 Task: Add a signature Jovani Ramirez containing Have a great National Science Day, Jovani Ramirez to email address softage.5@softage.net and add a folder Testing
Action: Mouse moved to (261, 31)
Screenshot: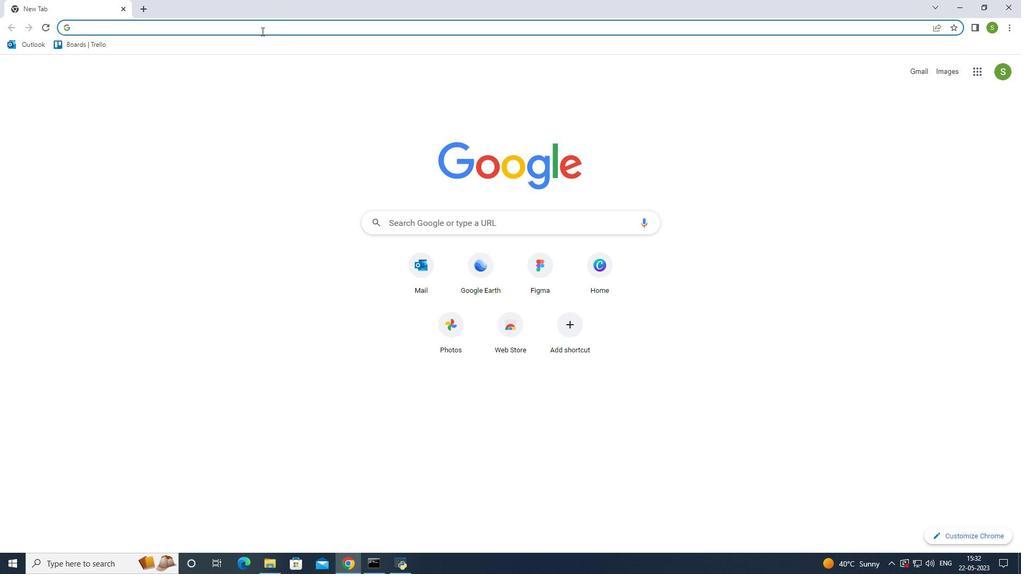 
Action: Mouse pressed left at (261, 31)
Screenshot: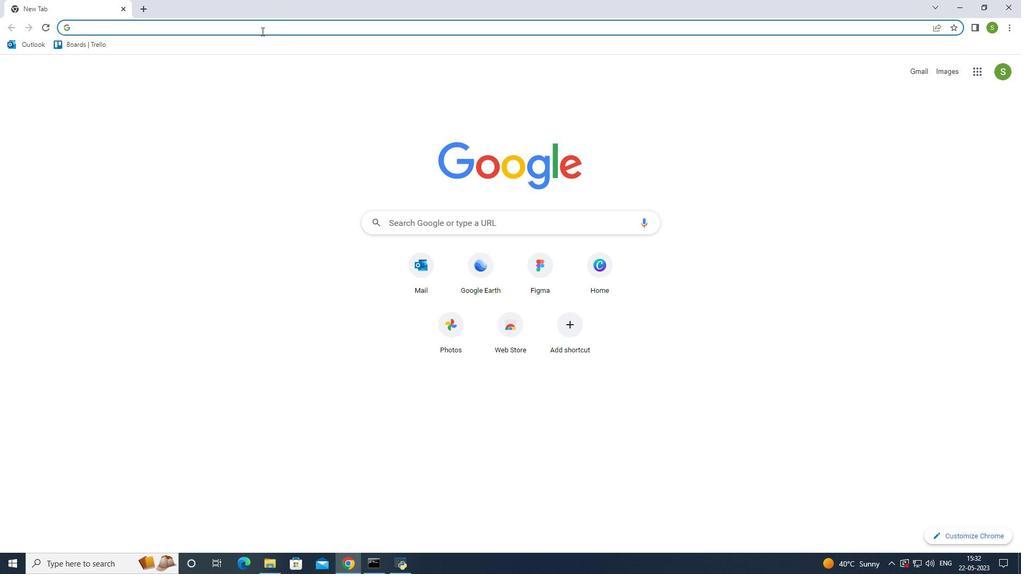 
Action: Key pressed outlook<Key.enter>
Screenshot: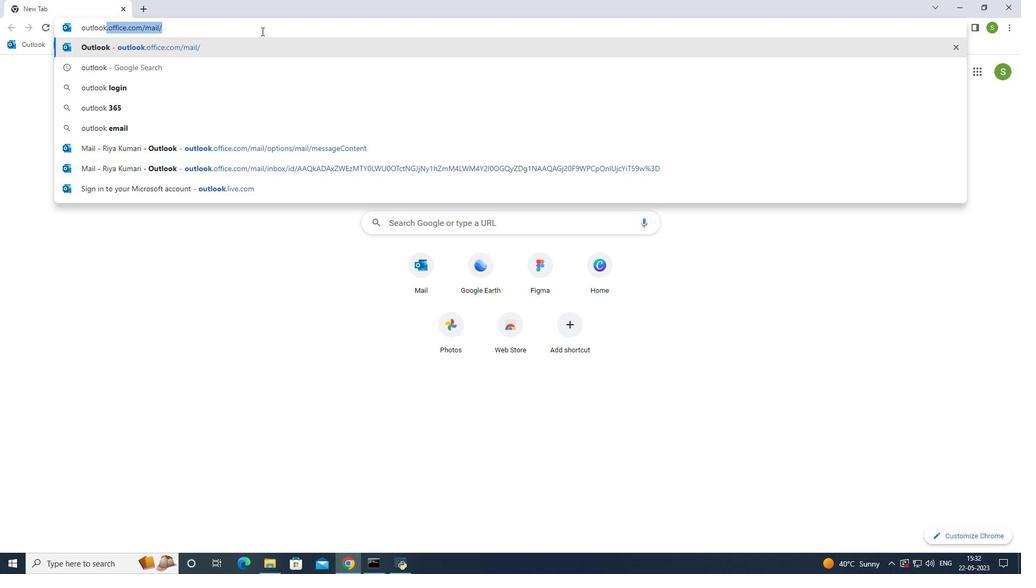 
Action: Mouse moved to (81, 93)
Screenshot: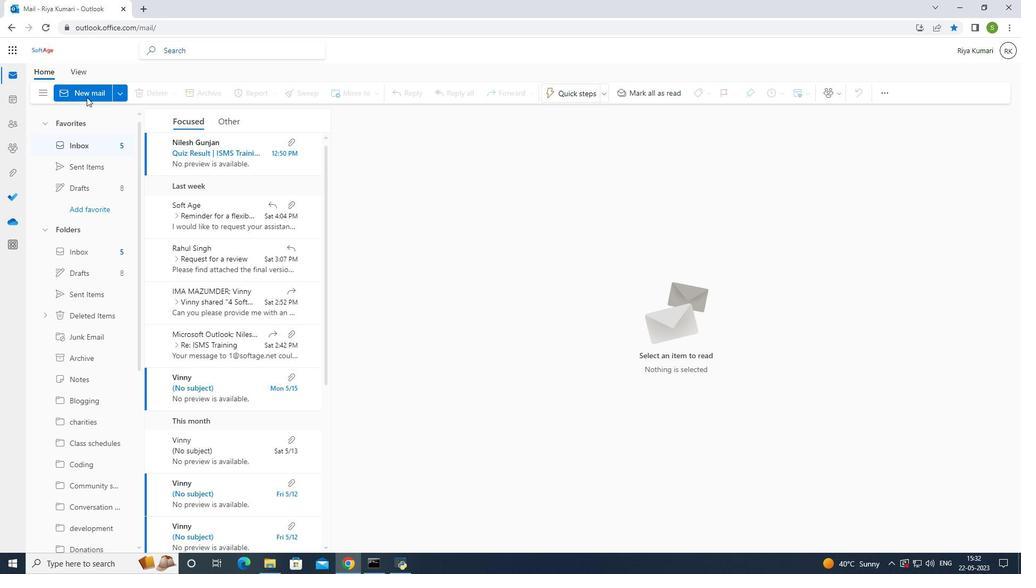 
Action: Mouse pressed left at (81, 93)
Screenshot: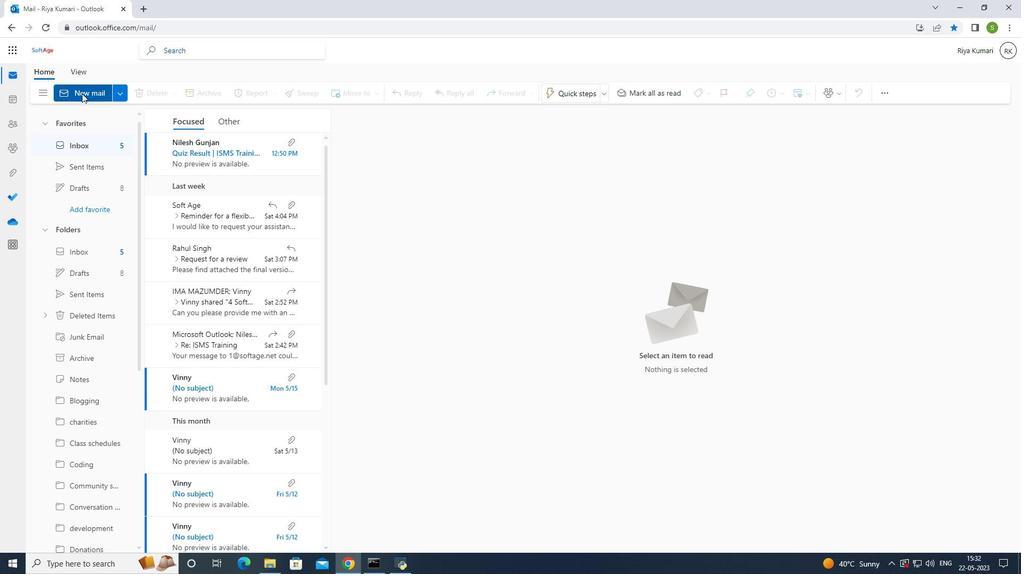 
Action: Mouse pressed left at (81, 93)
Screenshot: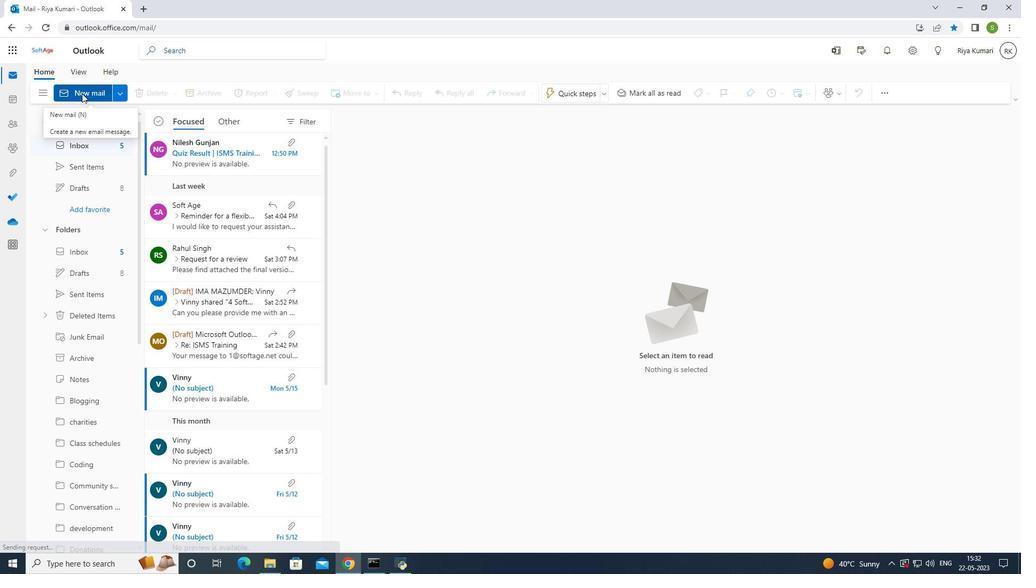 
Action: Mouse moved to (691, 96)
Screenshot: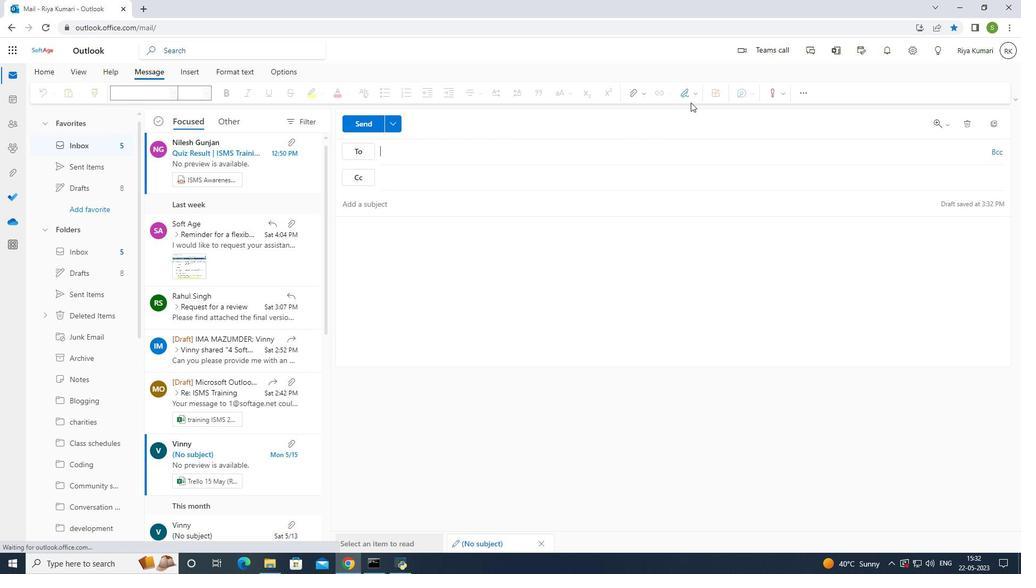 
Action: Mouse pressed left at (691, 96)
Screenshot: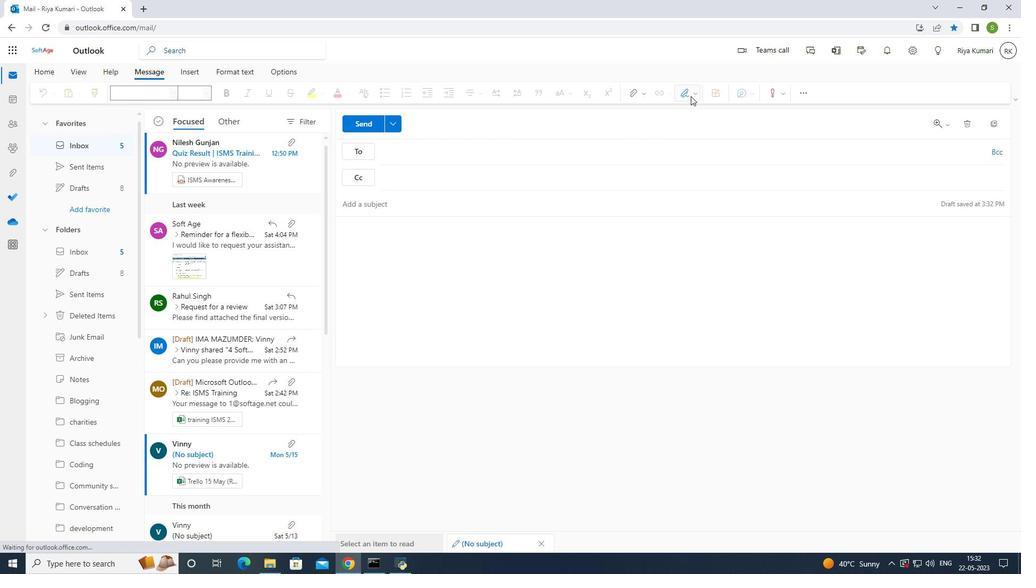 
Action: Mouse moved to (670, 138)
Screenshot: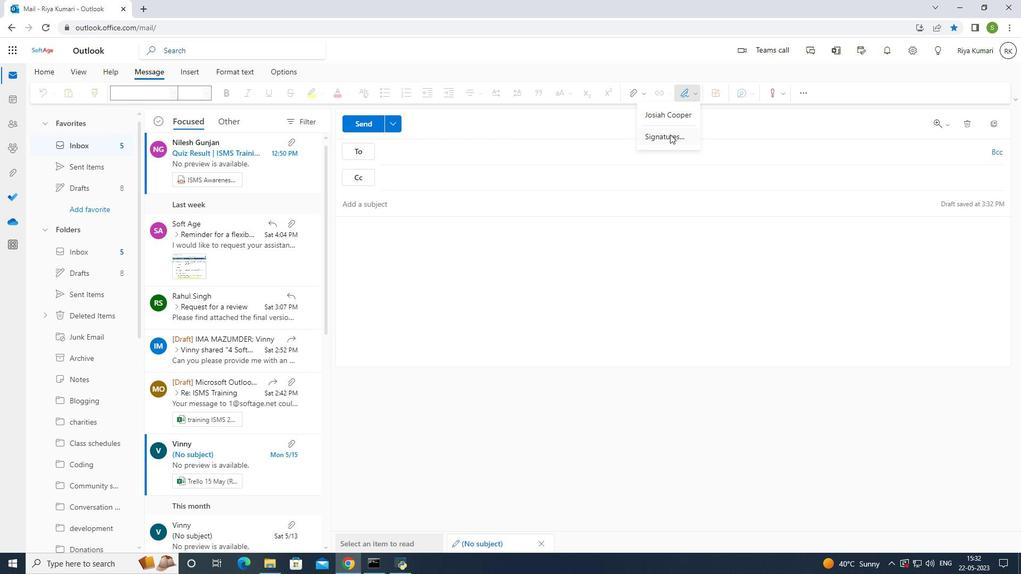 
Action: Mouse pressed left at (670, 138)
Screenshot: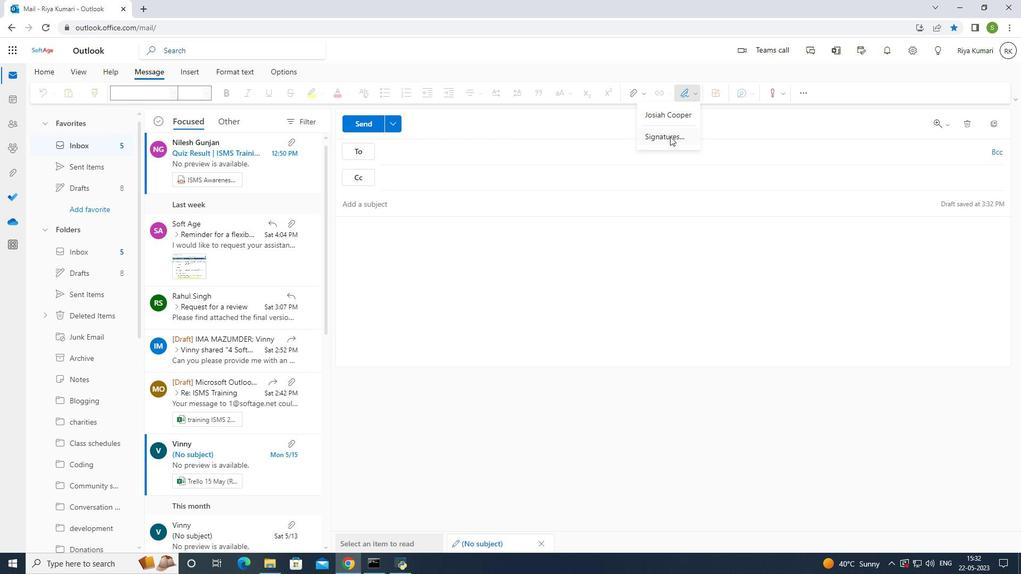 
Action: Mouse moved to (664, 176)
Screenshot: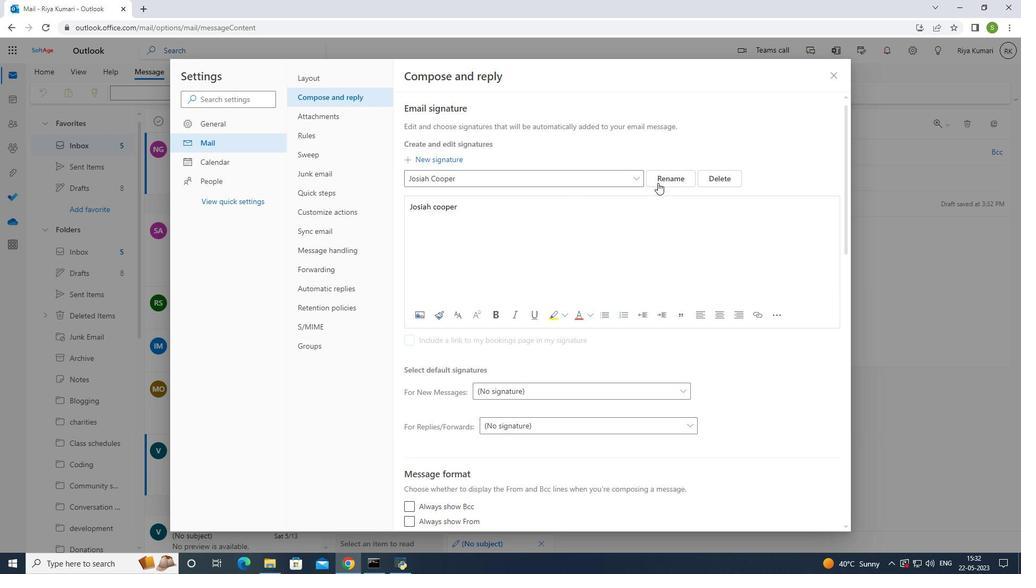 
Action: Mouse pressed left at (664, 176)
Screenshot: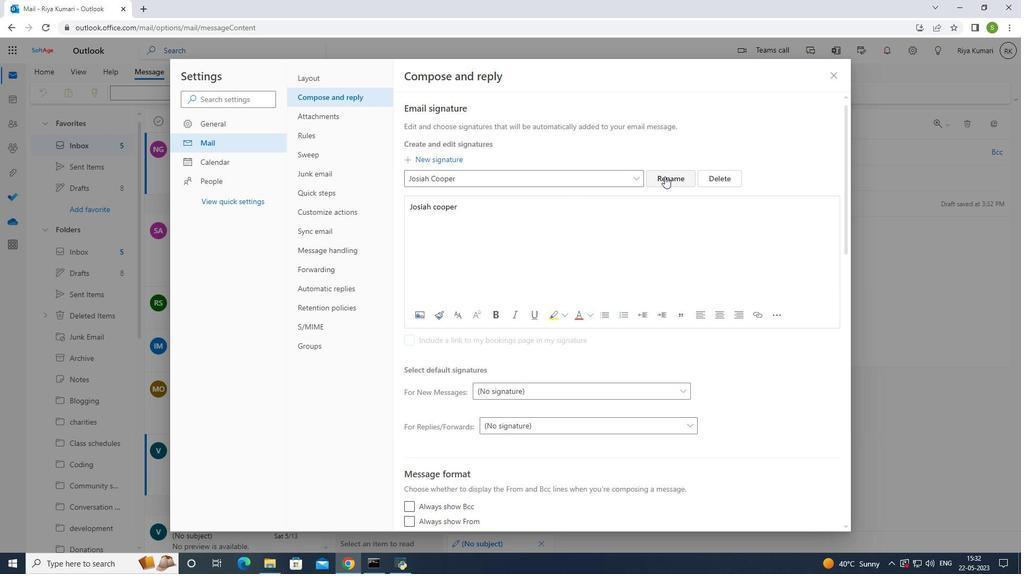 
Action: Mouse moved to (587, 176)
Screenshot: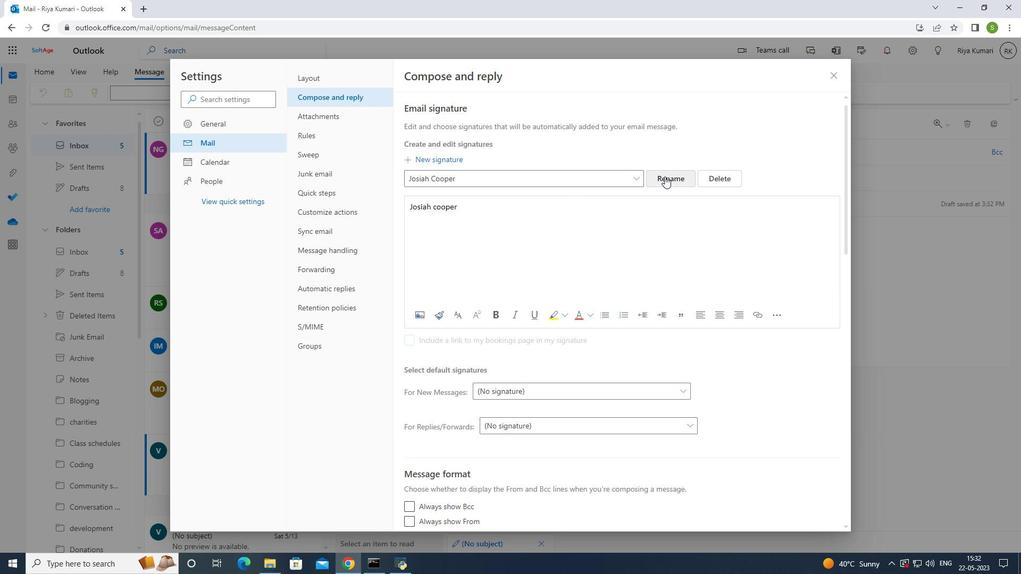 
Action: Mouse pressed left at (587, 176)
Screenshot: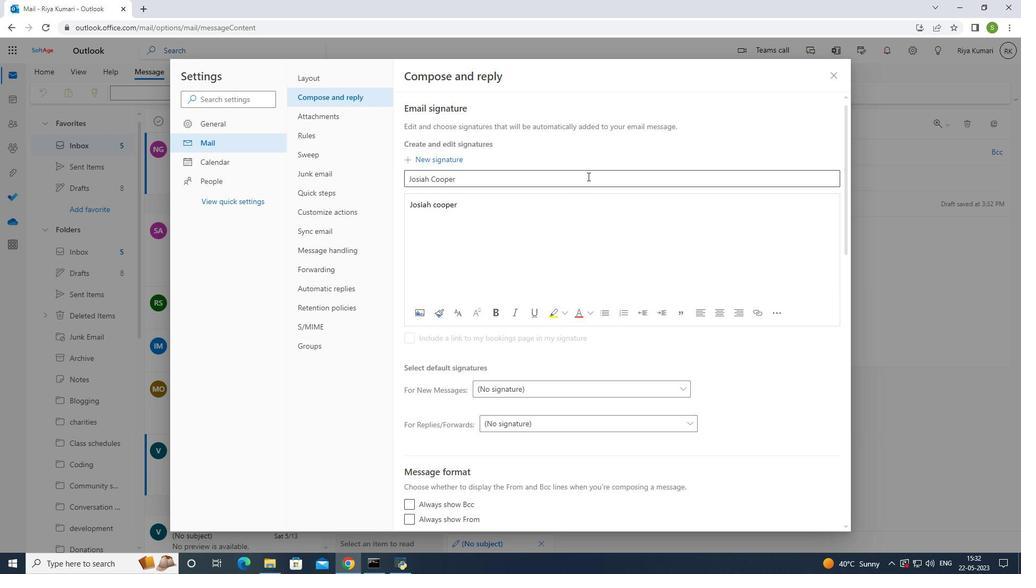 
Action: Key pressed <Key.backspace><Key.backspace><Key.backspace><Key.backspace><Key.backspace><Key.backspace><Key.backspace><Key.backspace><Key.backspace><Key.backspace><Key.backspace><Key.backspace><Key.backspace><Key.backspace><Key.shift>Jovani<Key.space><Key.shift>Ramirez
Screenshot: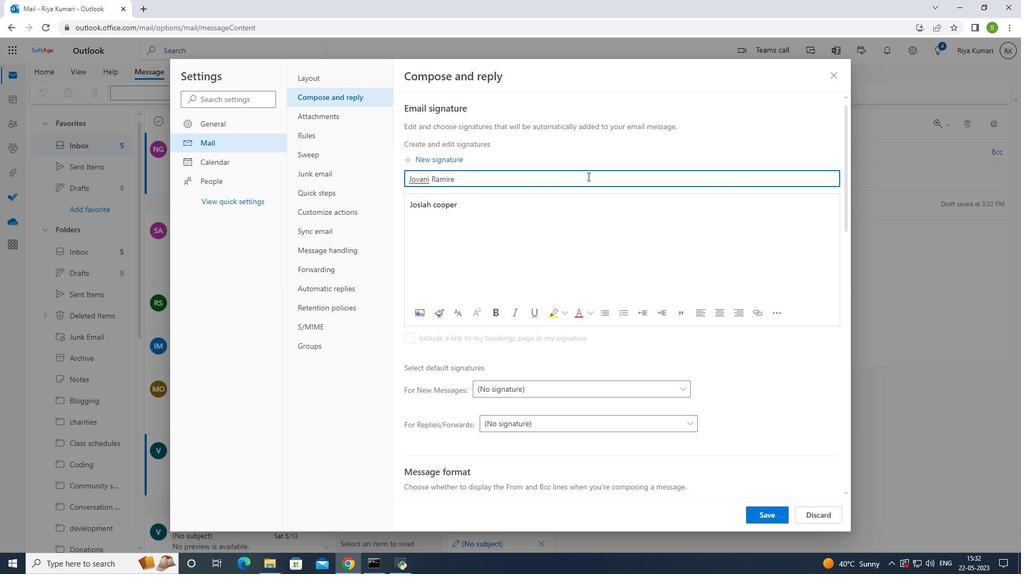
Action: Mouse moved to (466, 209)
Screenshot: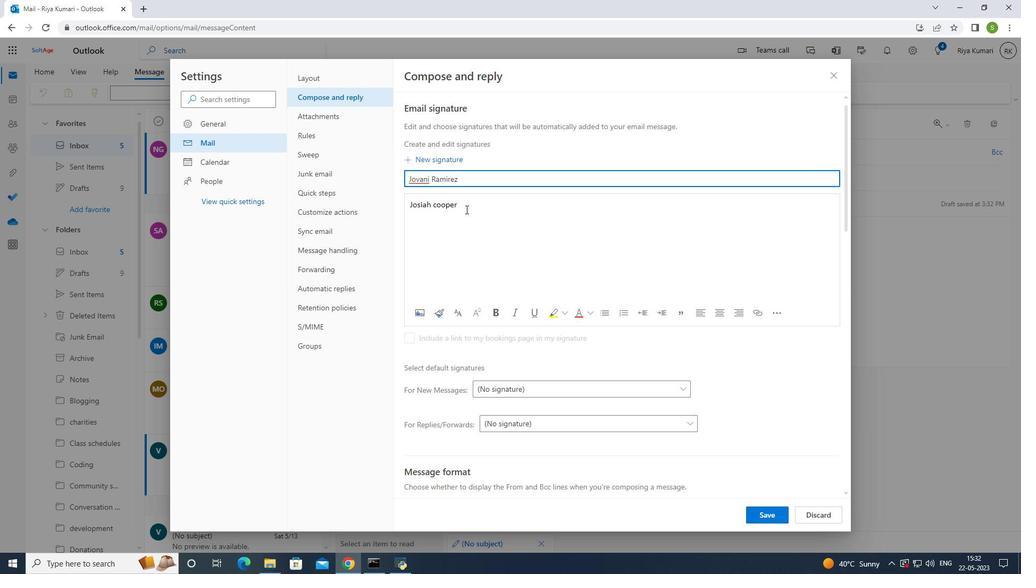 
Action: Mouse pressed left at (466, 209)
Screenshot: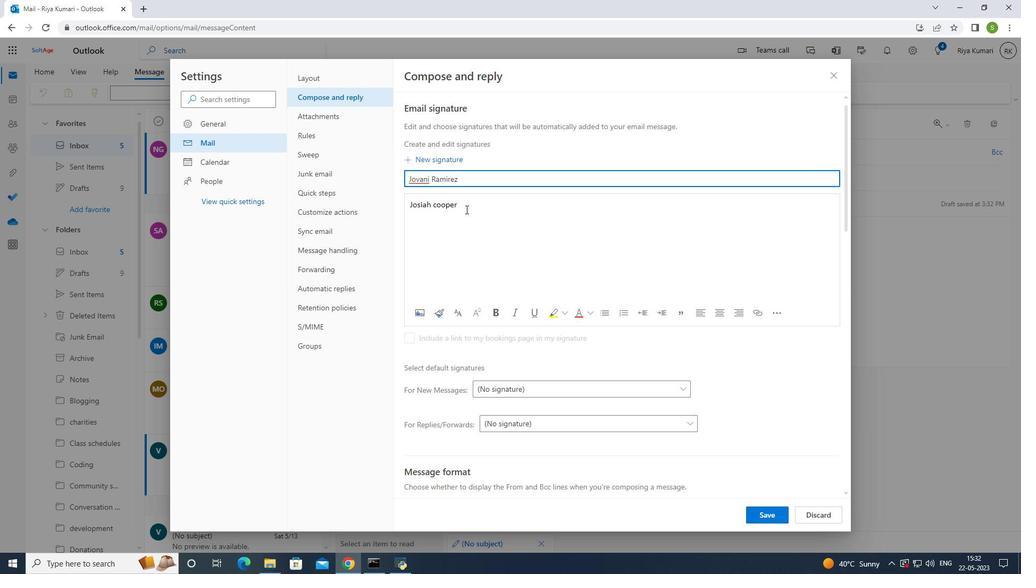 
Action: Mouse moved to (466, 208)
Screenshot: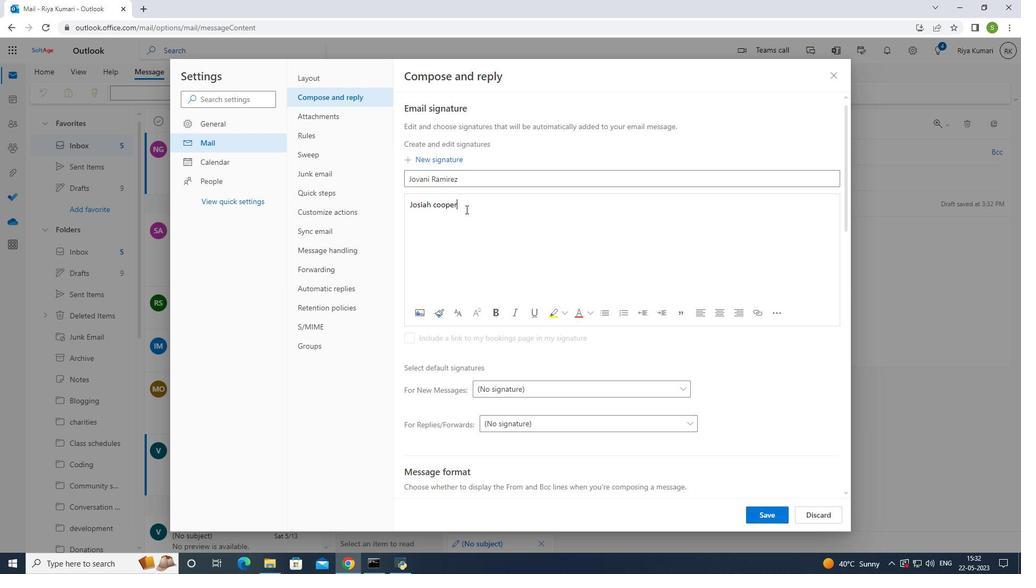 
Action: Key pressed <Key.backspace><Key.backspace><Key.backspace><Key.backspace><Key.backspace><Key.backspace><Key.backspace><Key.backspace><Key.backspace><Key.backspace><Key.backspace><Key.backspace><Key.backspace><Key.backspace><Key.backspace><Key.backspace><Key.backspace><Key.backspace><Key.backspace><Key.backspace><Key.backspace><Key.backspace><Key.backspace><Key.shift>Jovani<Key.space><Key.shift>Ramirez
Screenshot: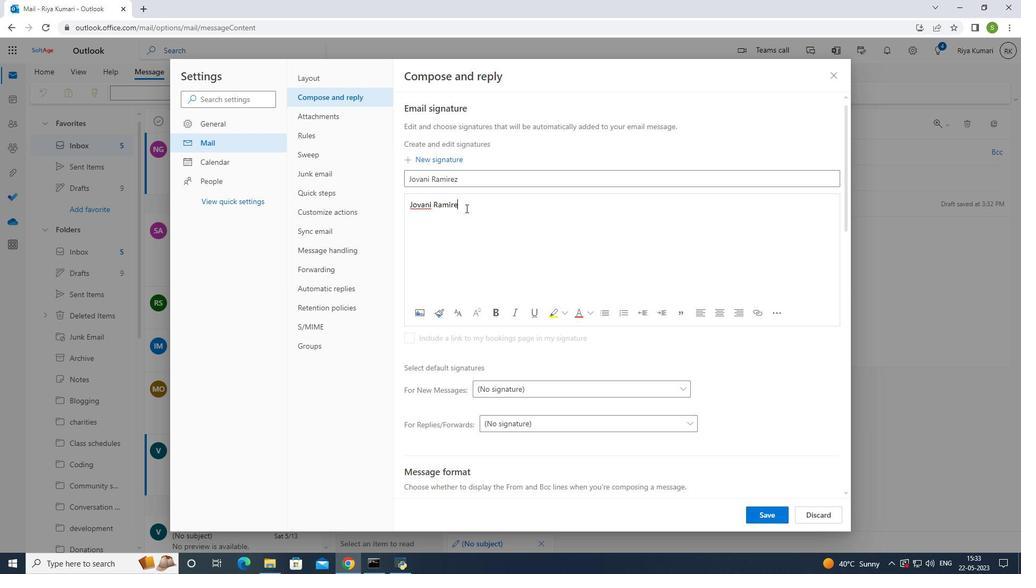 
Action: Mouse moved to (771, 513)
Screenshot: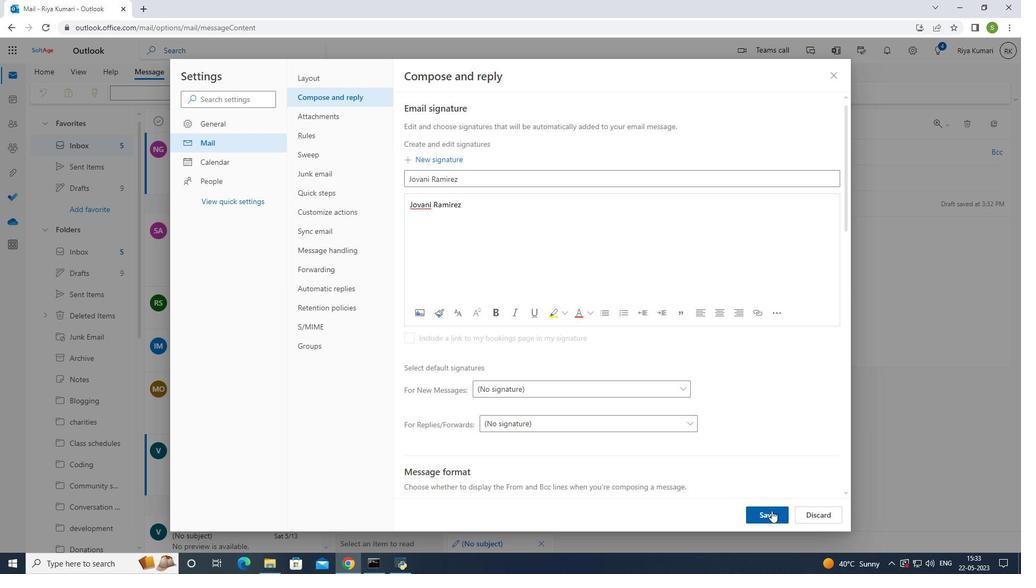 
Action: Mouse pressed left at (771, 513)
Screenshot: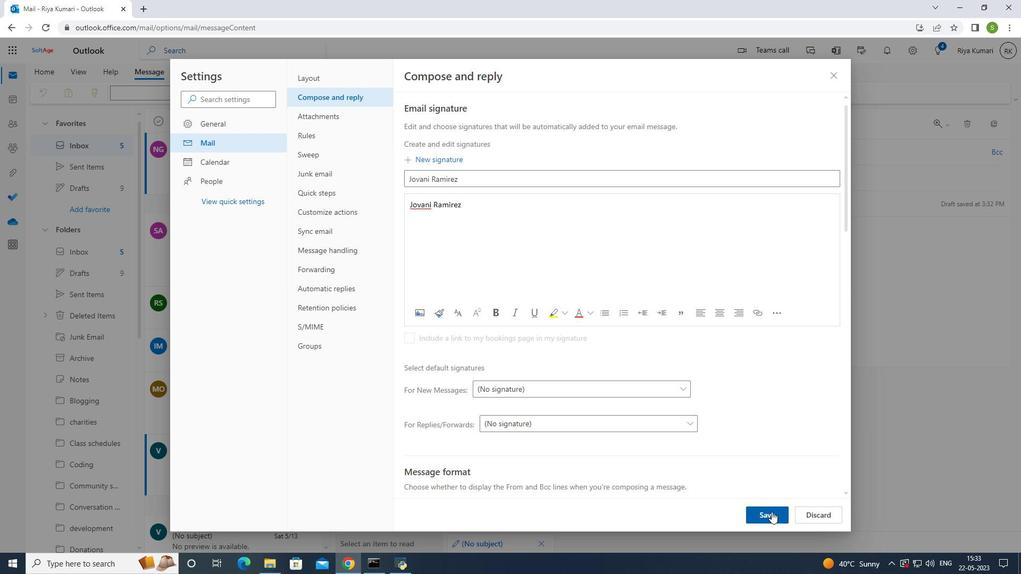 
Action: Mouse moved to (833, 76)
Screenshot: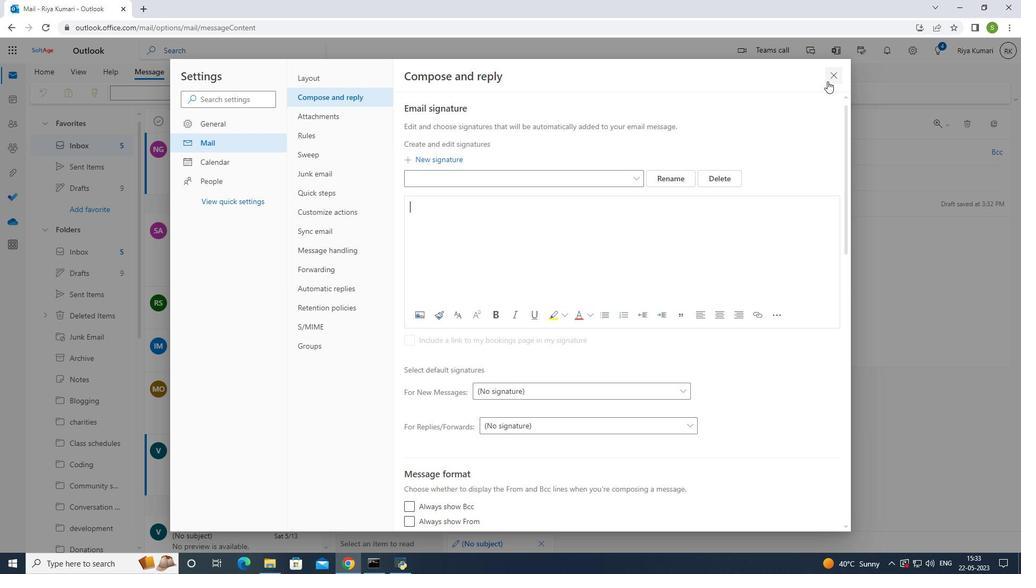 
Action: Mouse pressed left at (833, 76)
Screenshot: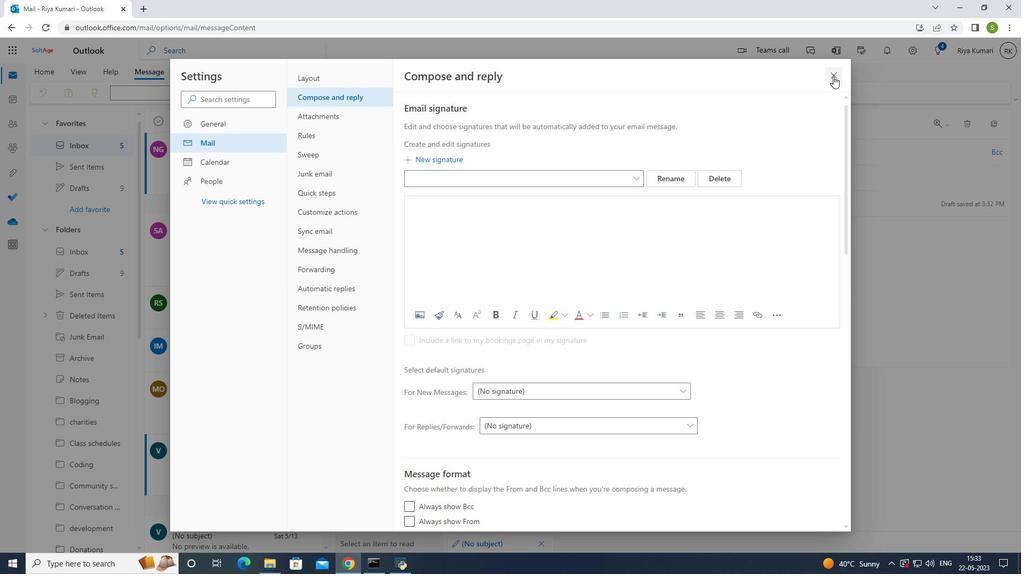 
Action: Mouse moved to (475, 154)
Screenshot: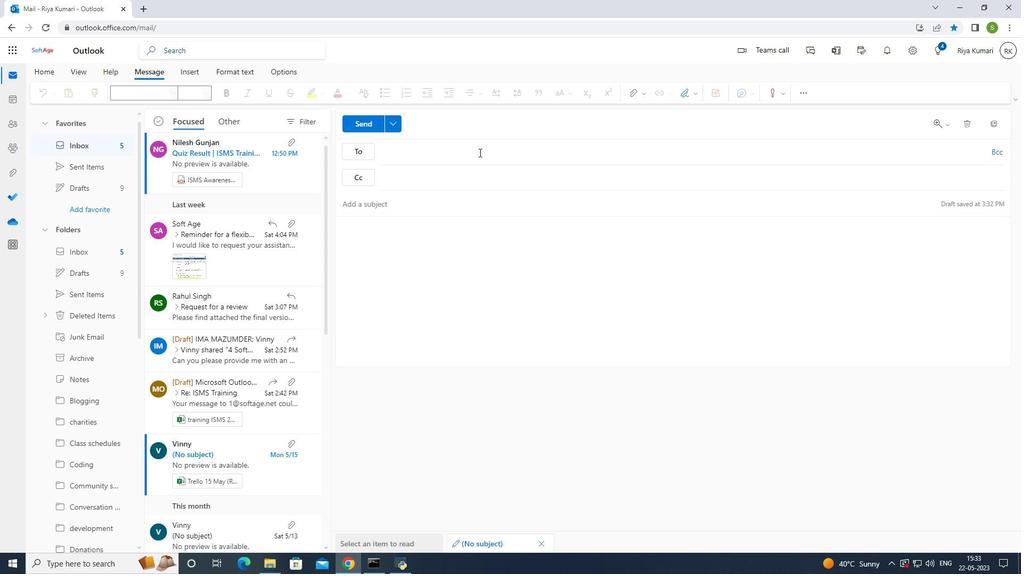 
Action: Mouse pressed left at (475, 154)
Screenshot: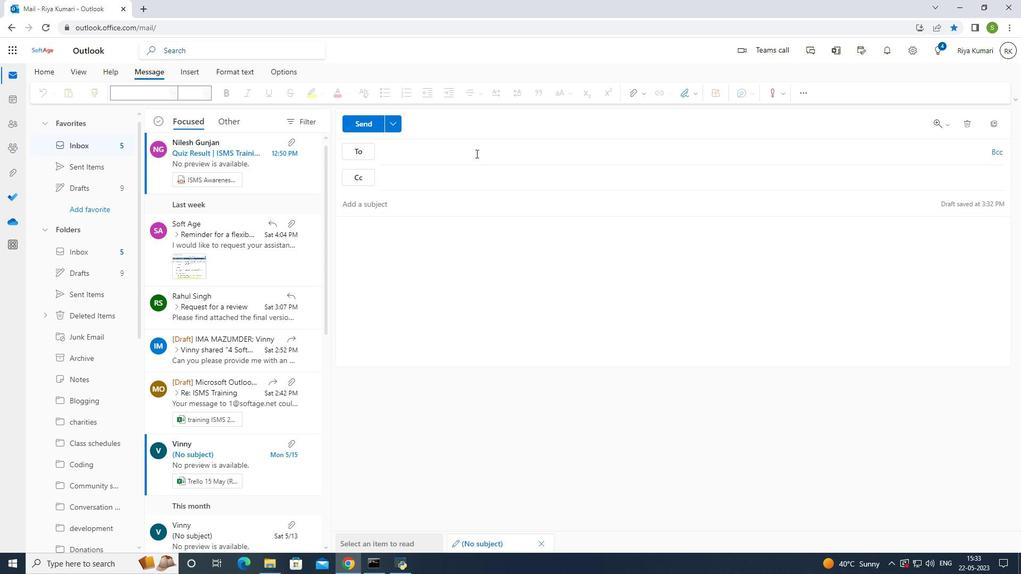 
Action: Mouse moved to (475, 154)
Screenshot: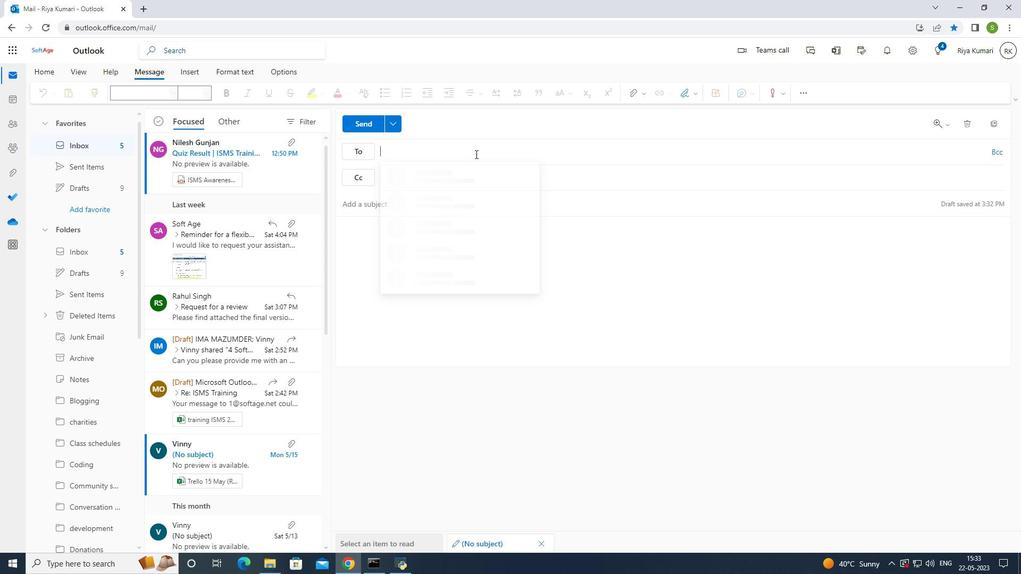 
Action: Key pressed softage.5<Key.shift>@softage.net
Screenshot: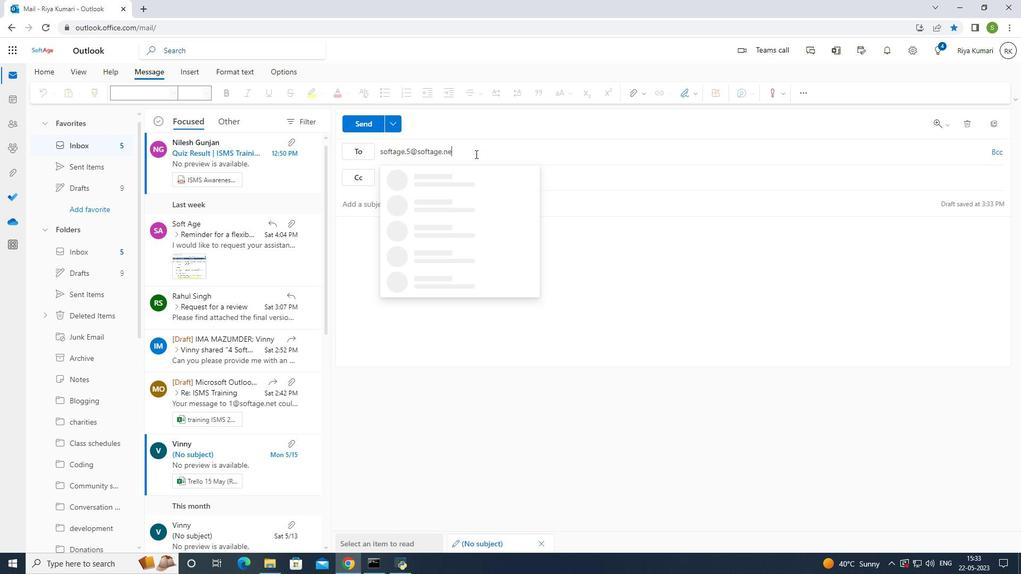 
Action: Mouse moved to (461, 177)
Screenshot: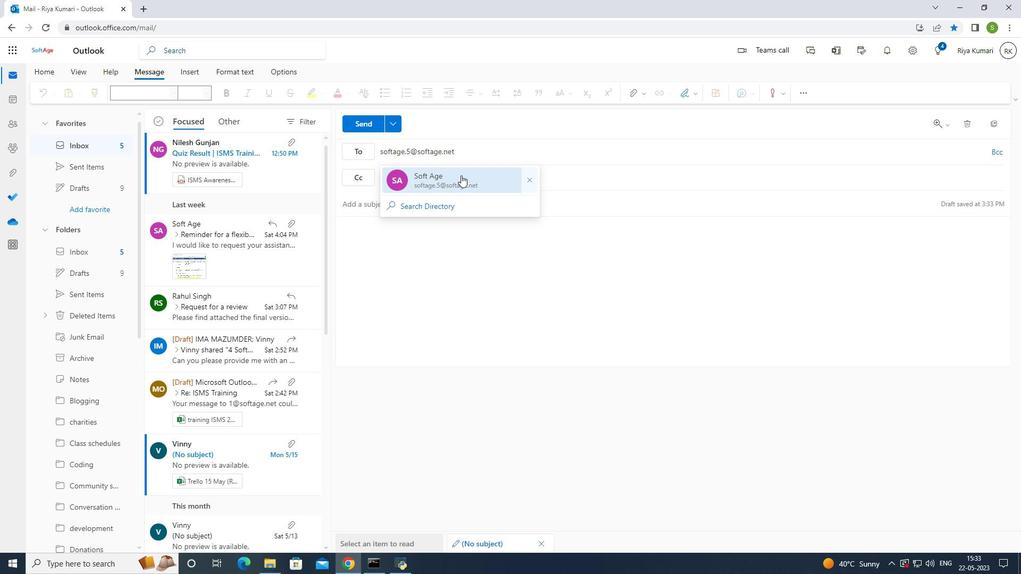 
Action: Mouse pressed left at (461, 176)
Screenshot: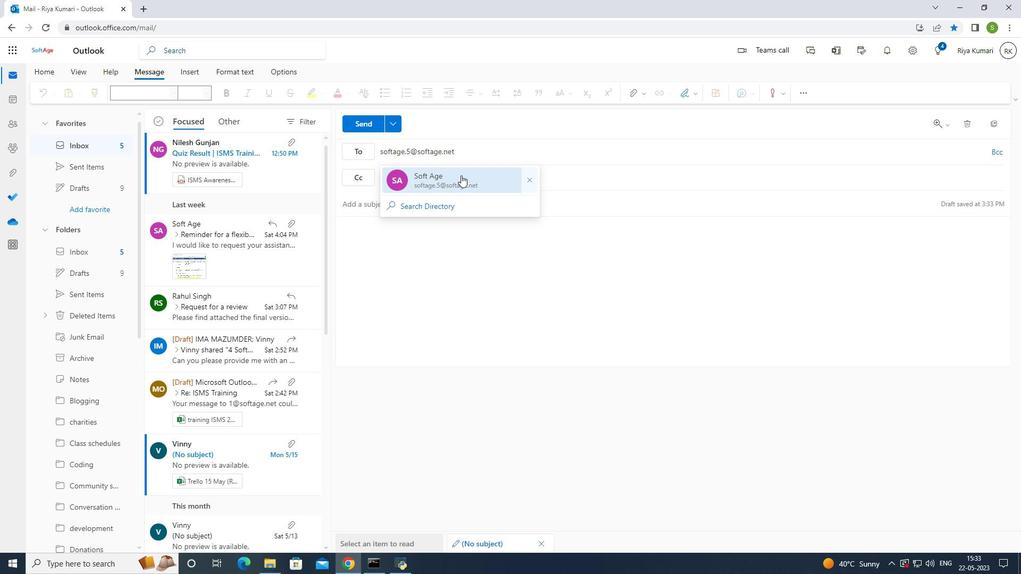 
Action: Mouse moved to (436, 237)
Screenshot: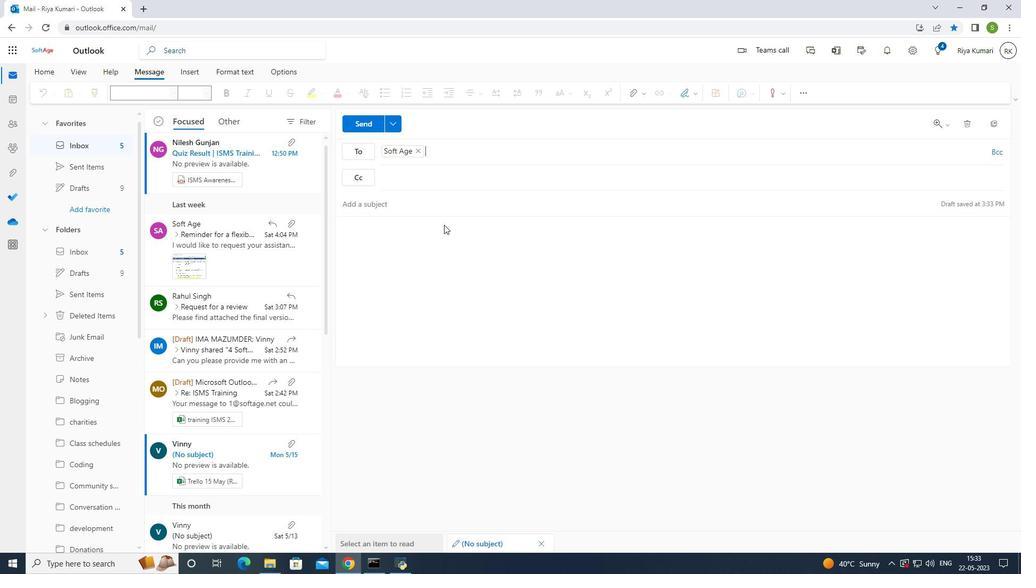 
Action: Mouse pressed left at (436, 237)
Screenshot: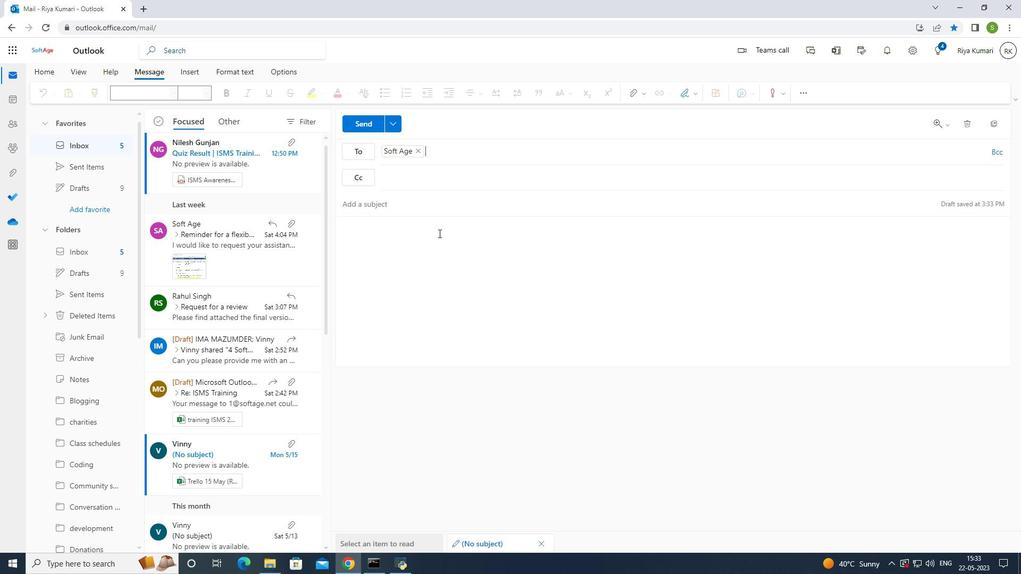 
Action: Mouse moved to (692, 92)
Screenshot: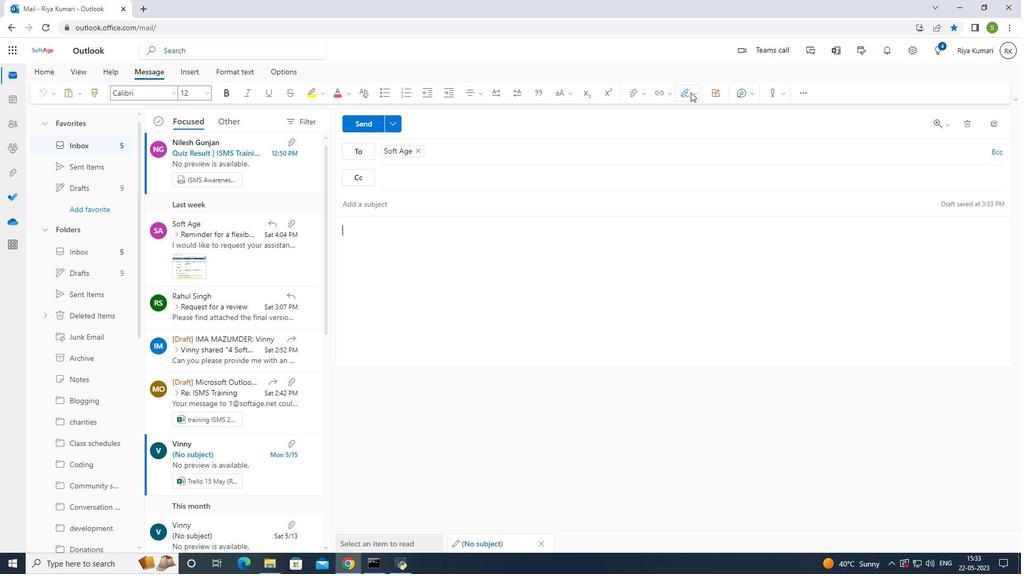 
Action: Mouse pressed left at (692, 92)
Screenshot: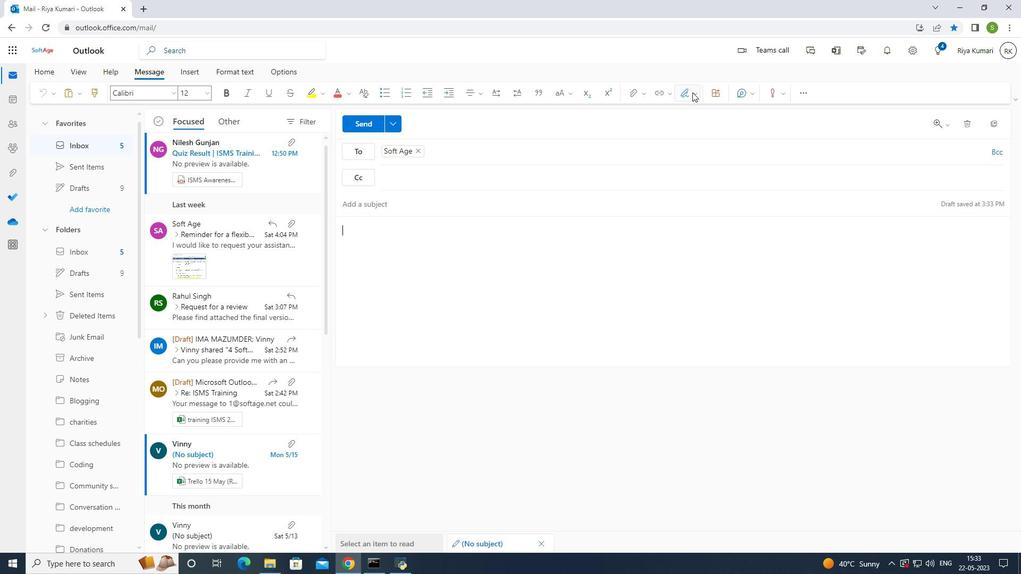 
Action: Mouse moved to (681, 112)
Screenshot: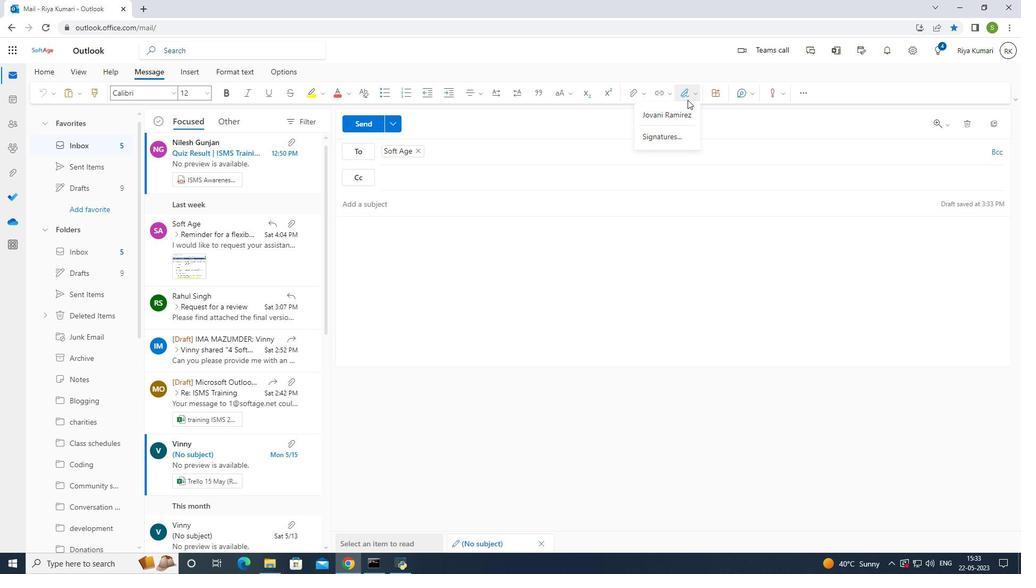 
Action: Mouse pressed left at (681, 112)
Screenshot: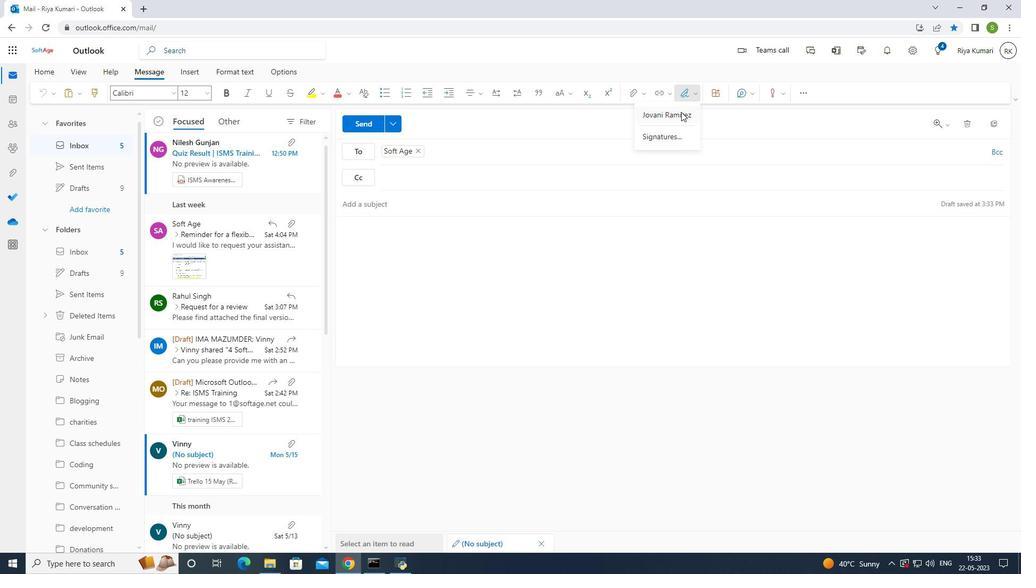 
Action: Mouse moved to (566, 245)
Screenshot: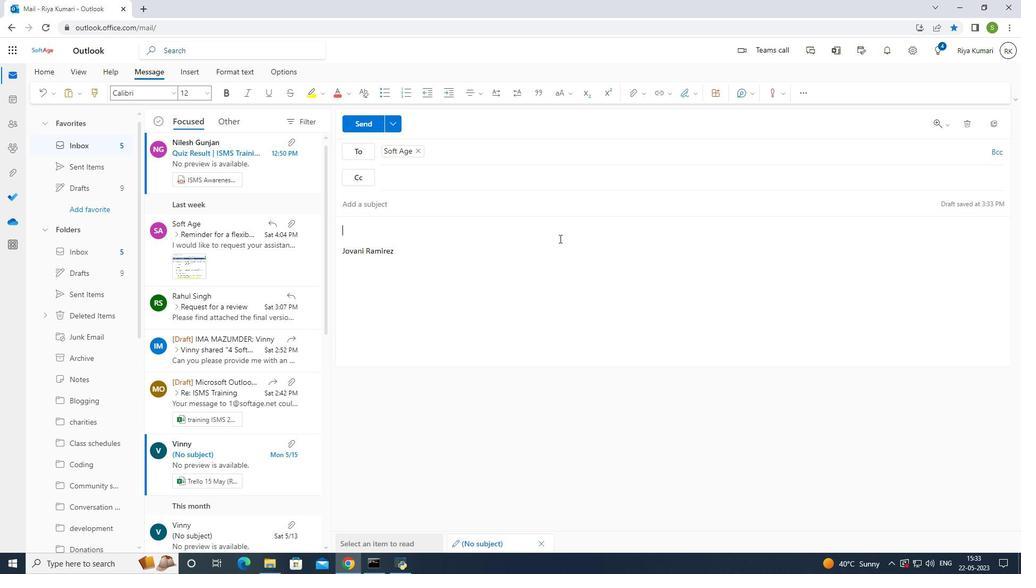 
Action: Key pressed <Key.shift><Key.shift><Key.shift><Key.shift><Key.shift>Have<Key.space>a<Key.space>great<Key.space><Key.shift>national<Key.space><Key.shift>science<Key.space><Key.shift>Day
Screenshot: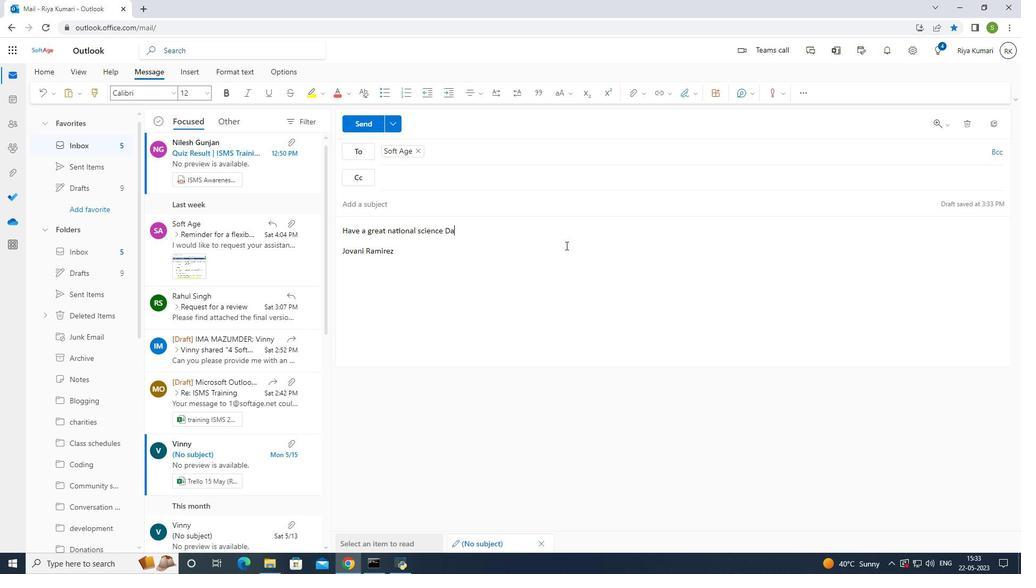 
Action: Mouse moved to (84, 300)
Screenshot: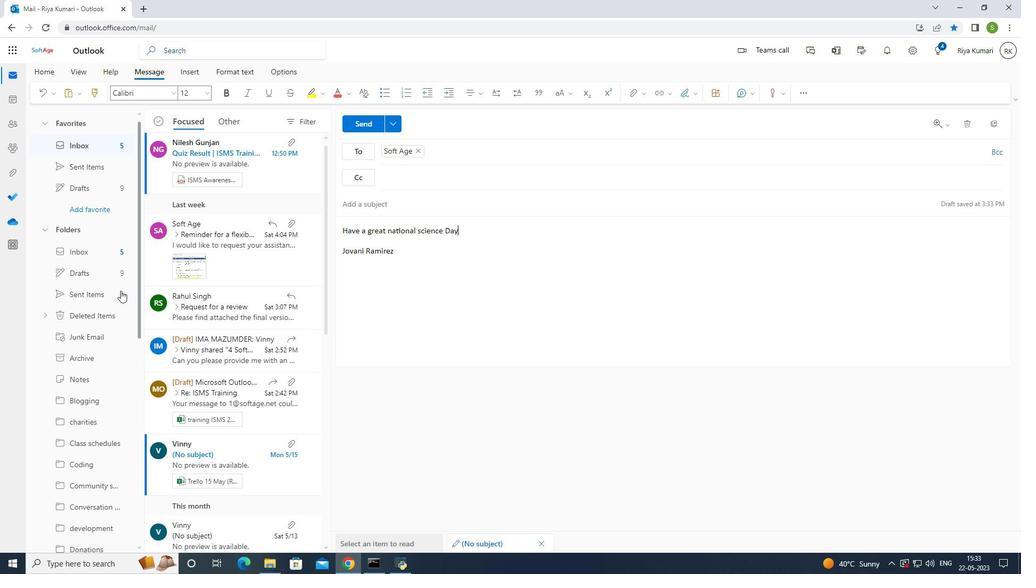 
Action: Mouse scrolled (84, 299) with delta (0, 0)
Screenshot: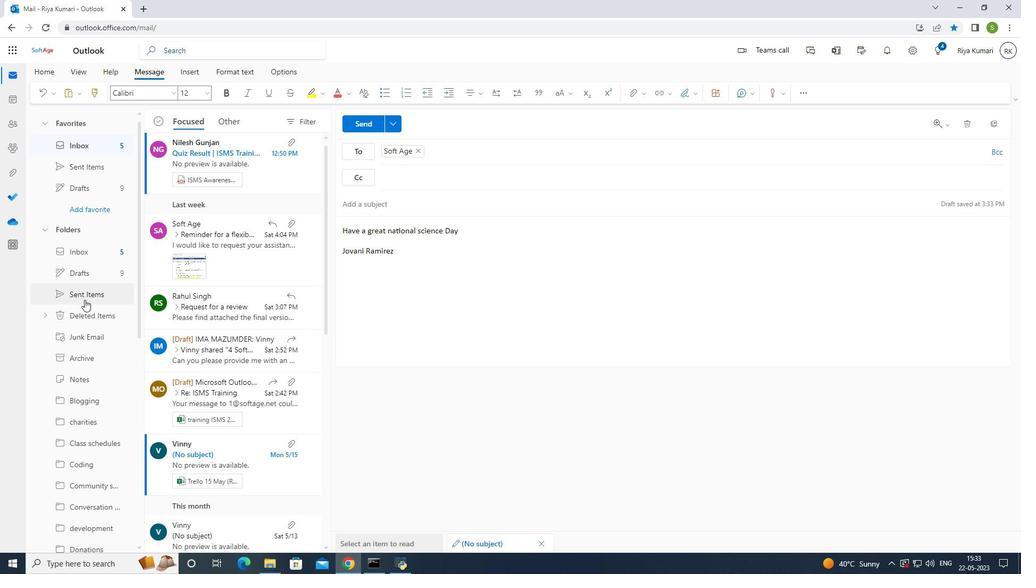 
Action: Mouse scrolled (84, 299) with delta (0, 0)
Screenshot: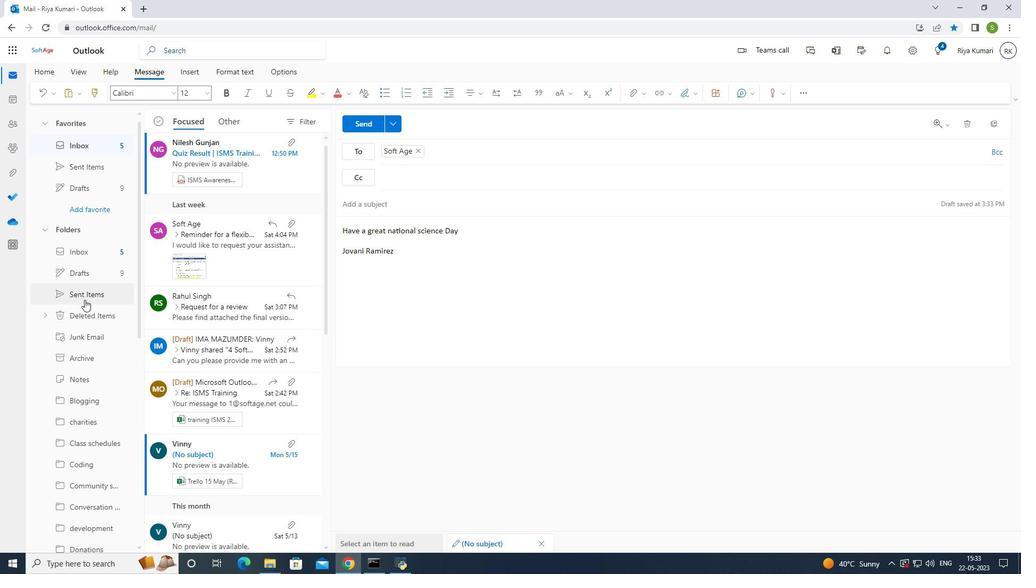 
Action: Mouse scrolled (84, 299) with delta (0, 0)
Screenshot: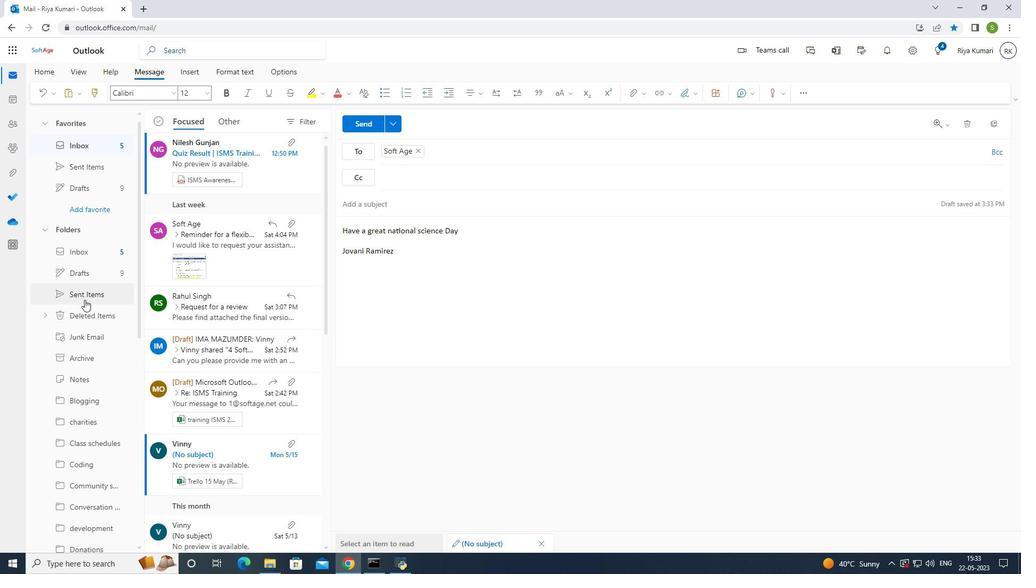 
Action: Mouse scrolled (84, 299) with delta (0, 0)
Screenshot: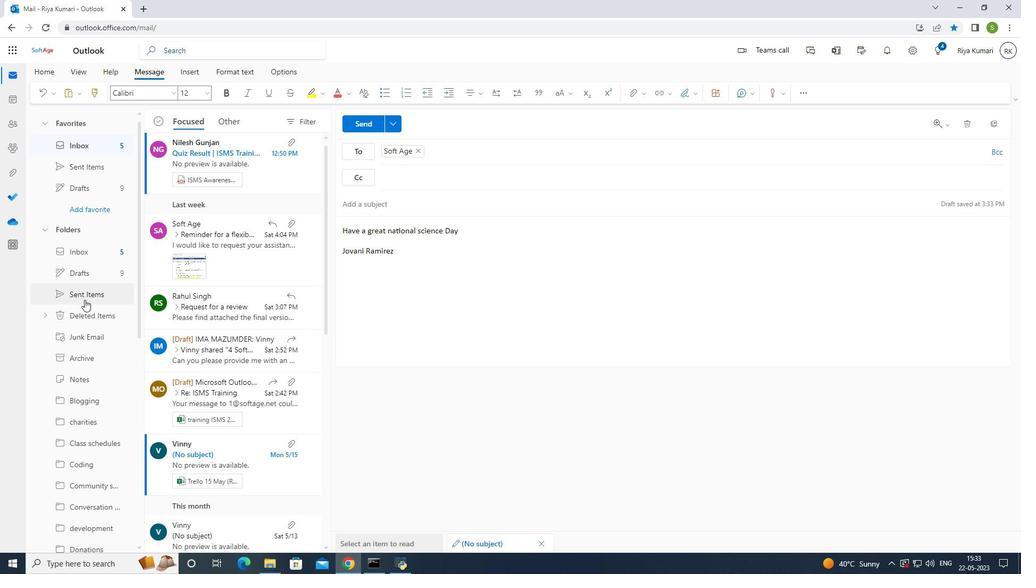
Action: Mouse scrolled (84, 299) with delta (0, 0)
Screenshot: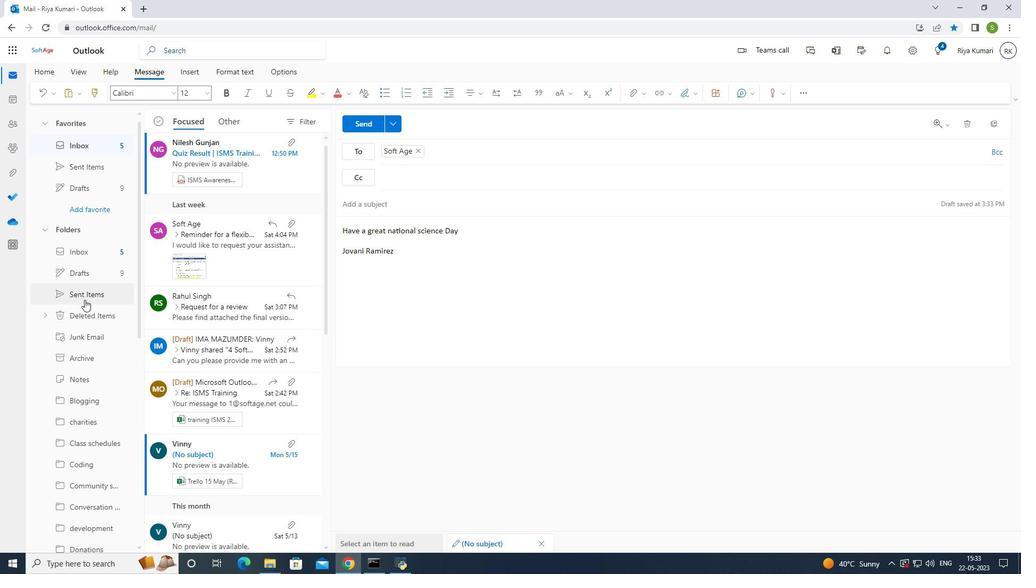 
Action: Mouse scrolled (84, 299) with delta (0, 0)
Screenshot: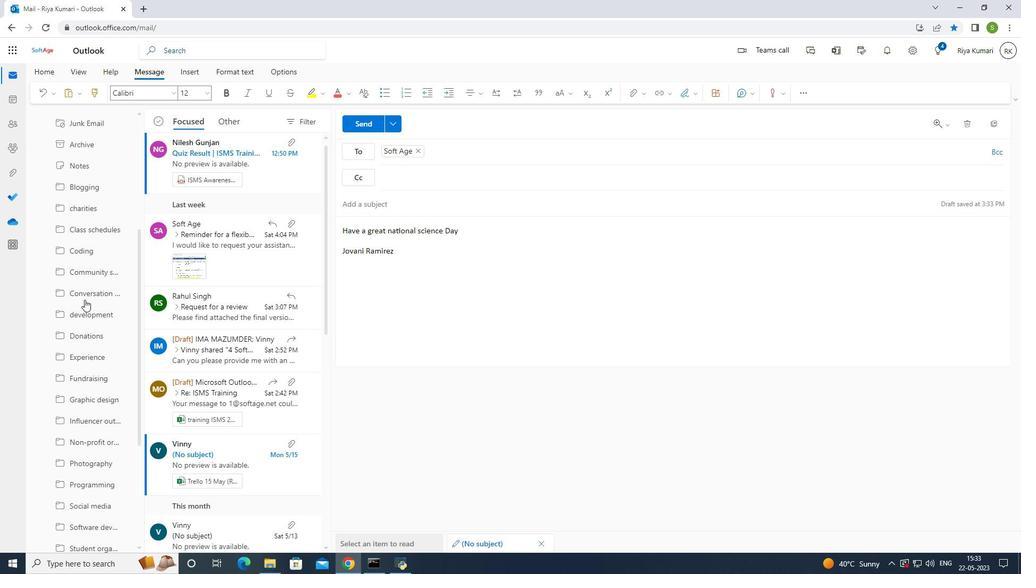 
Action: Mouse scrolled (84, 299) with delta (0, 0)
Screenshot: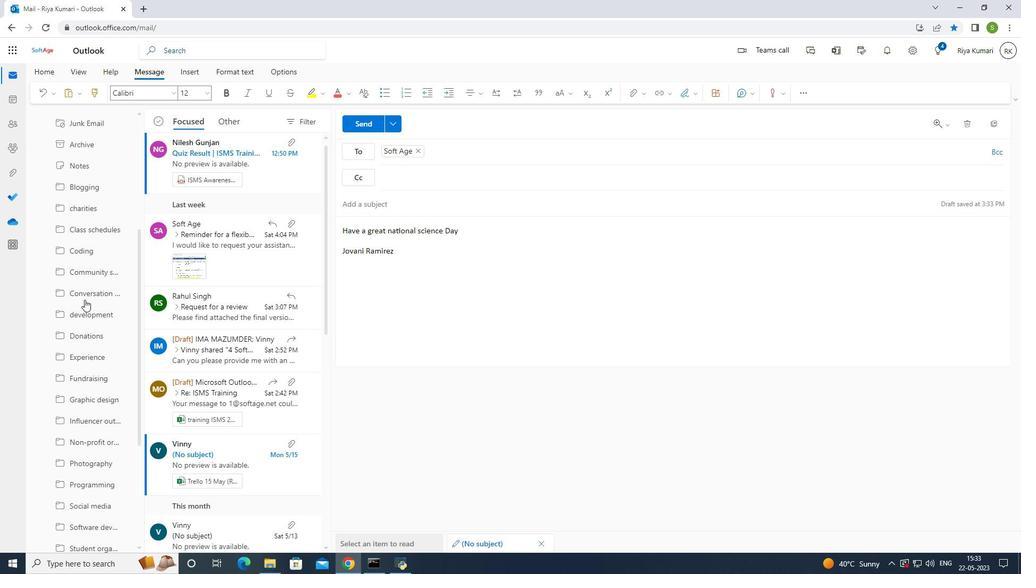 
Action: Mouse scrolled (84, 299) with delta (0, 0)
Screenshot: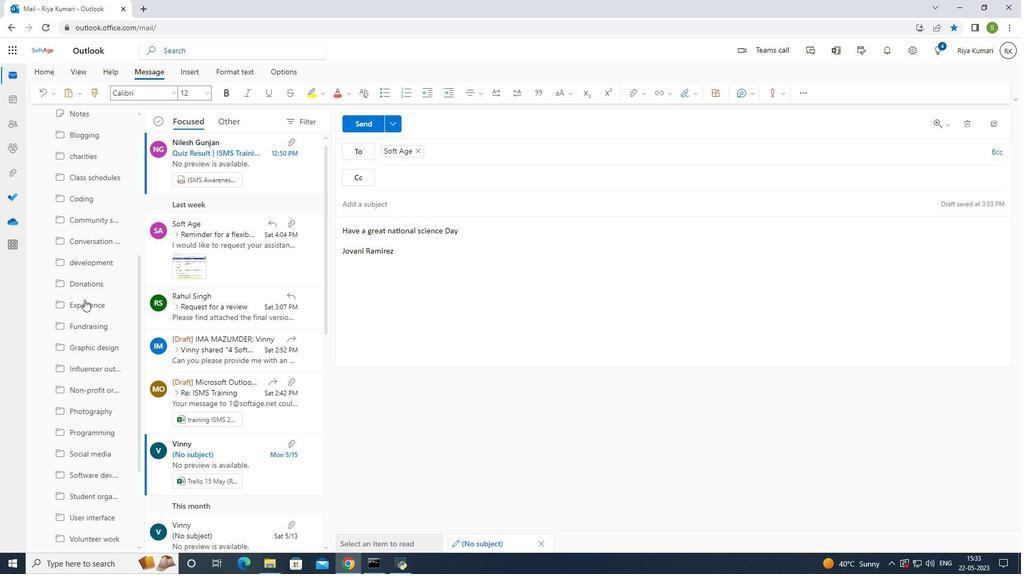 
Action: Mouse scrolled (84, 299) with delta (0, 0)
Screenshot: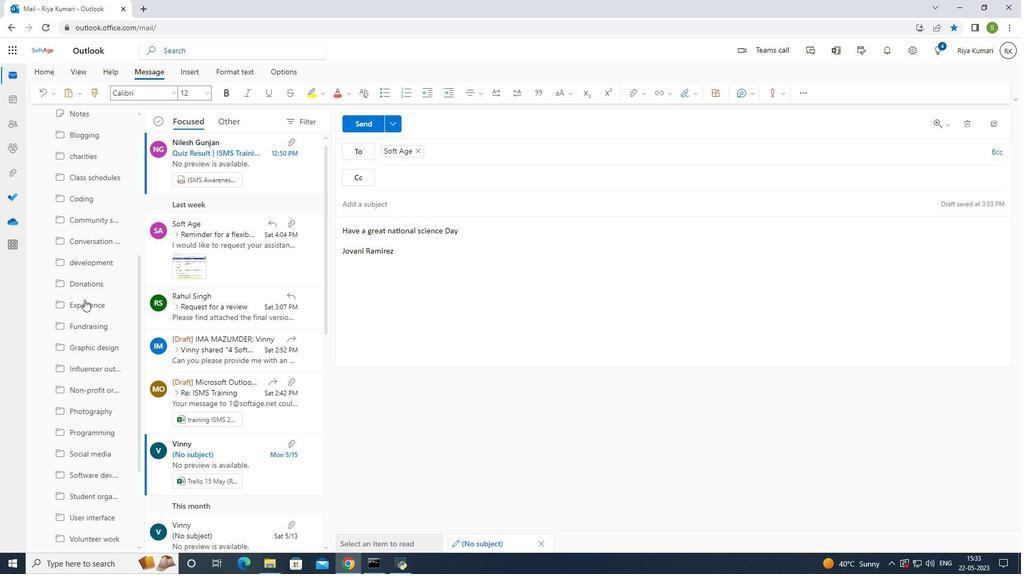 
Action: Mouse moved to (84, 301)
Screenshot: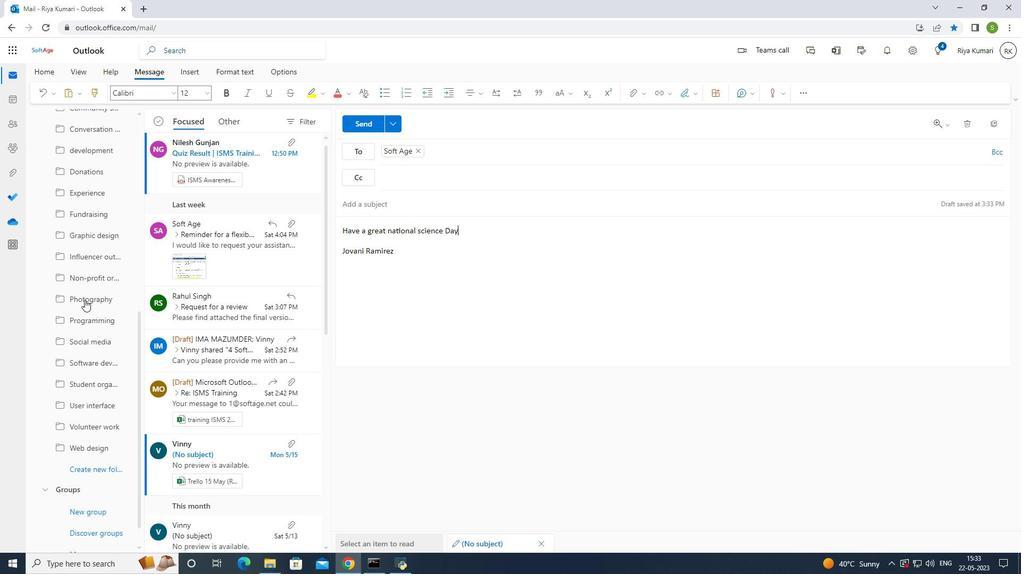 
Action: Mouse scrolled (84, 301) with delta (0, 0)
Screenshot: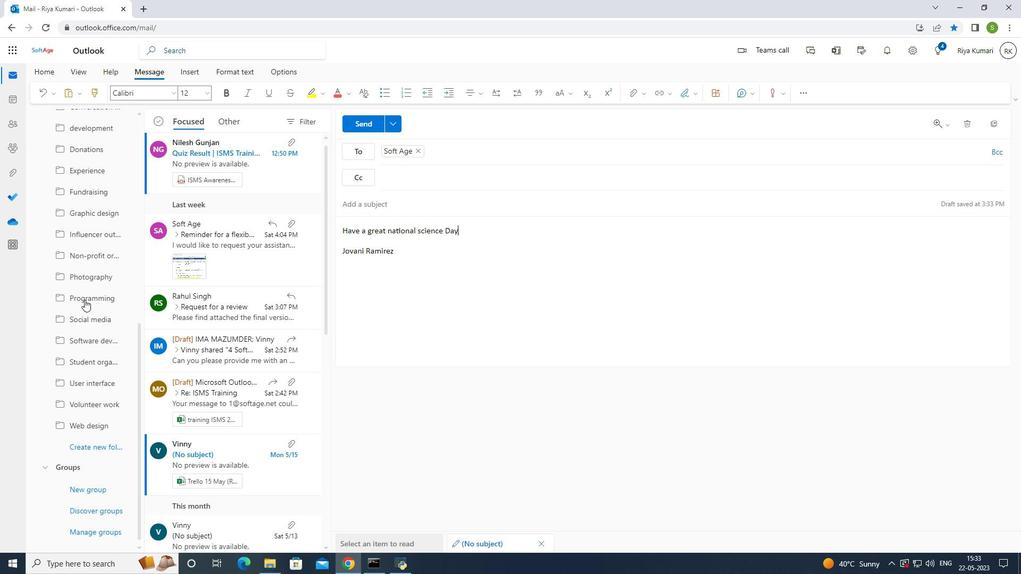 
Action: Mouse moved to (84, 303)
Screenshot: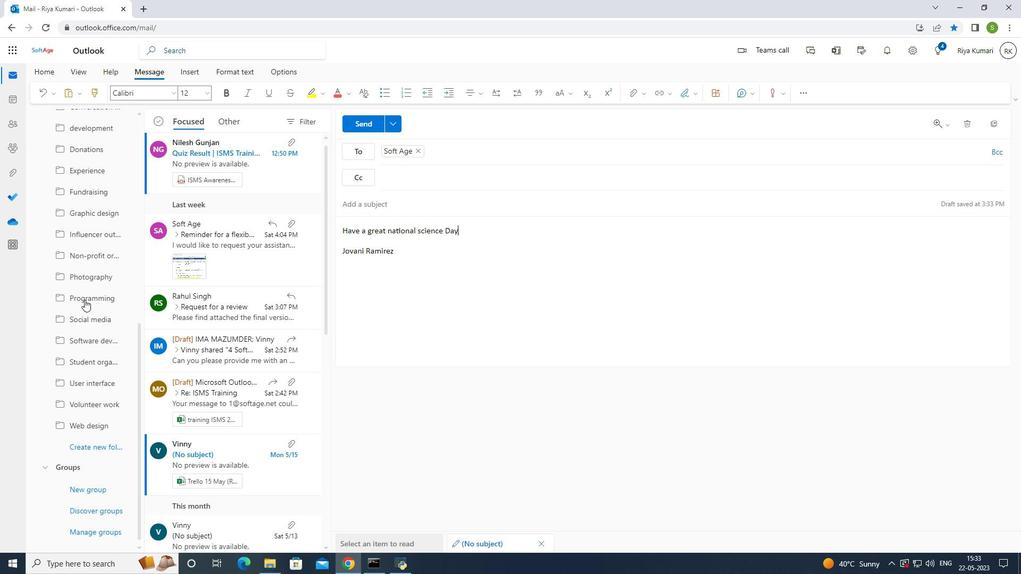 
Action: Mouse scrolled (84, 302) with delta (0, 0)
Screenshot: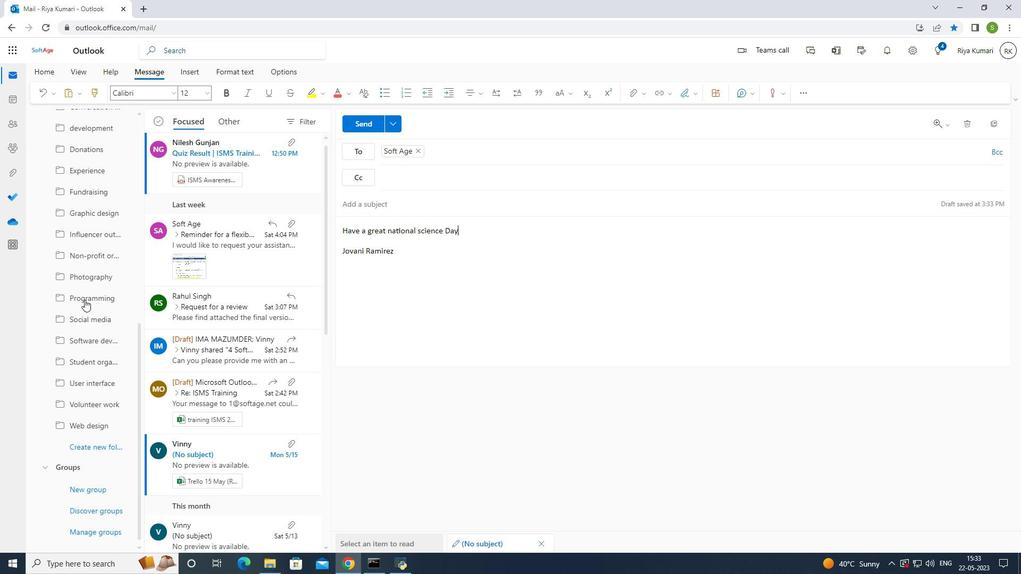 
Action: Mouse moved to (84, 303)
Screenshot: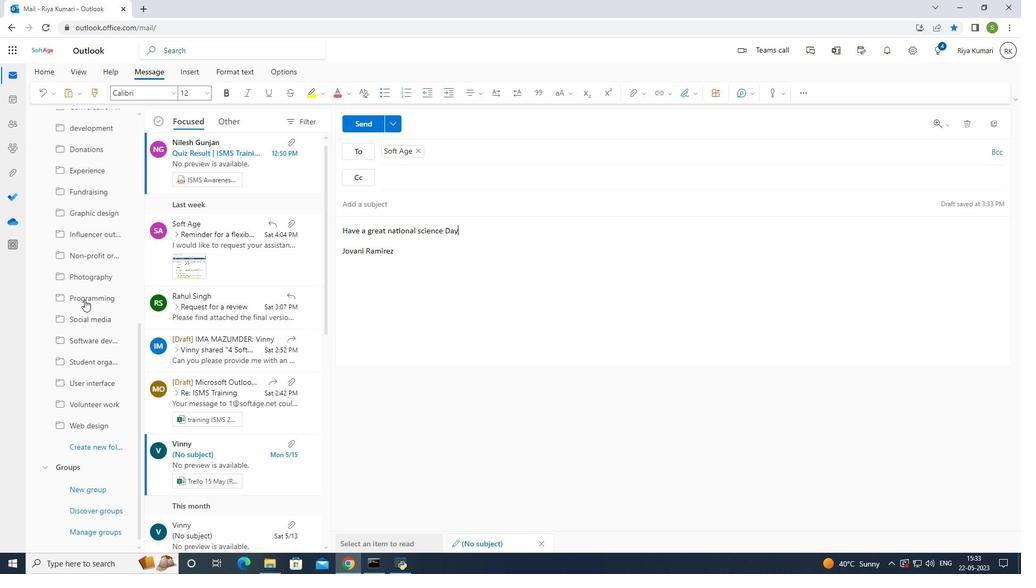 
Action: Mouse scrolled (84, 303) with delta (0, 0)
Screenshot: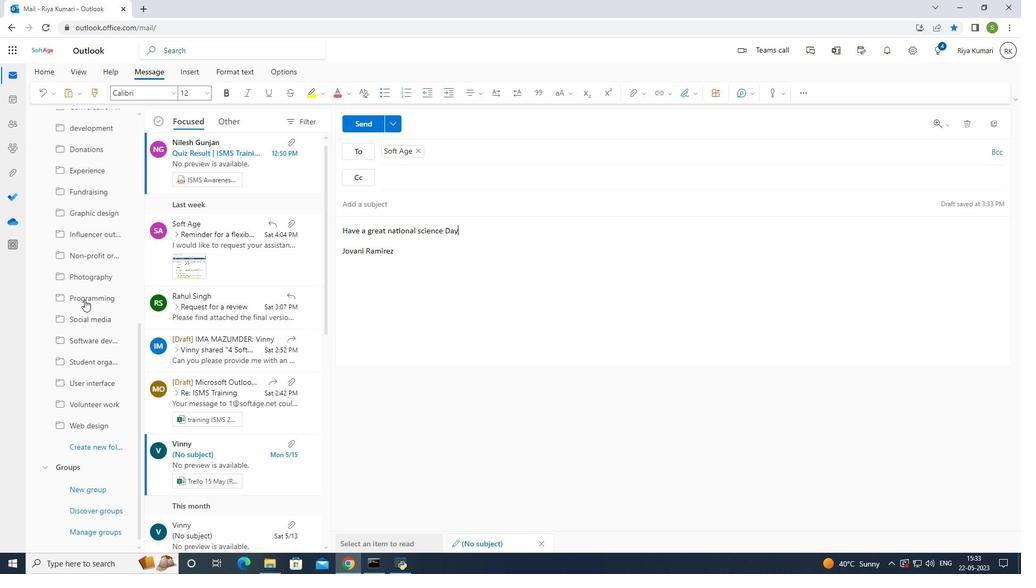 
Action: Mouse moved to (84, 304)
Screenshot: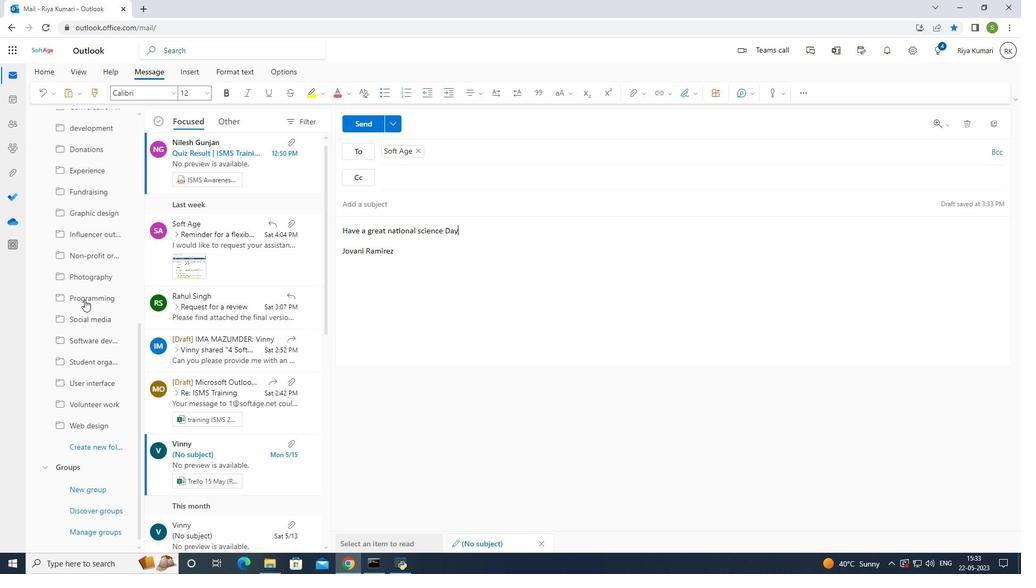 
Action: Mouse scrolled (84, 304) with delta (0, 0)
Screenshot: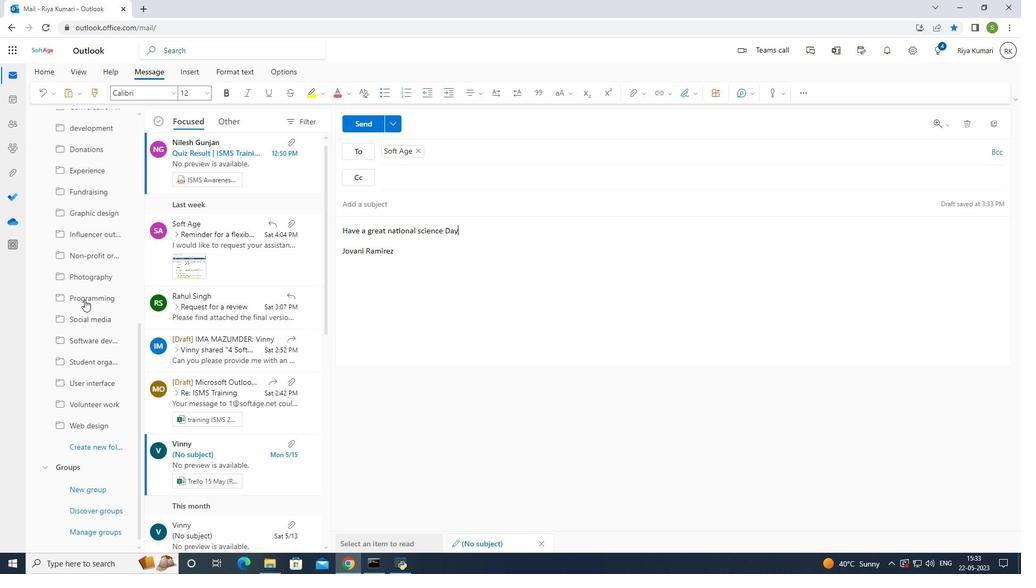 
Action: Mouse moved to (85, 307)
Screenshot: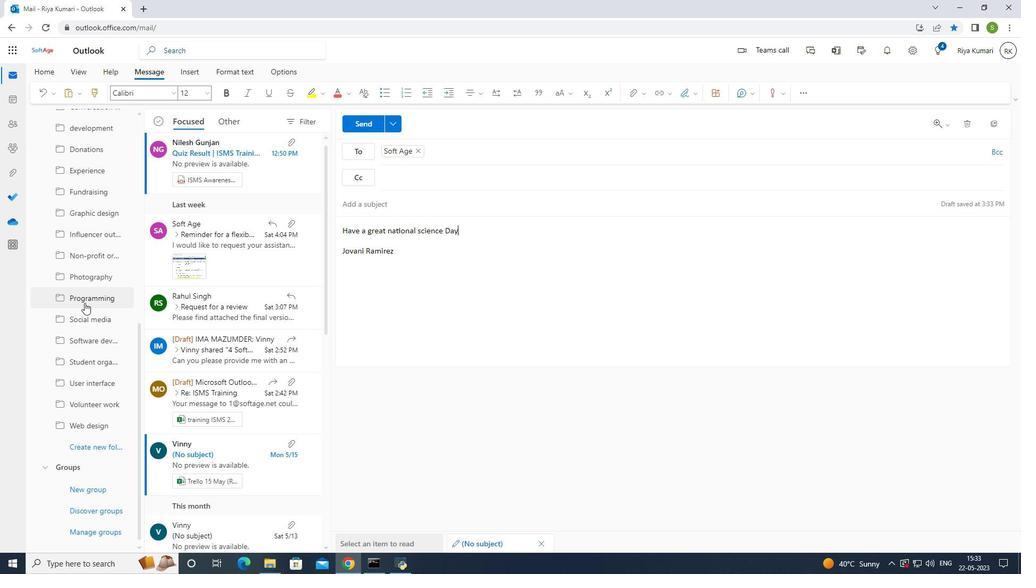 
Action: Mouse scrolled (85, 306) with delta (0, 0)
Screenshot: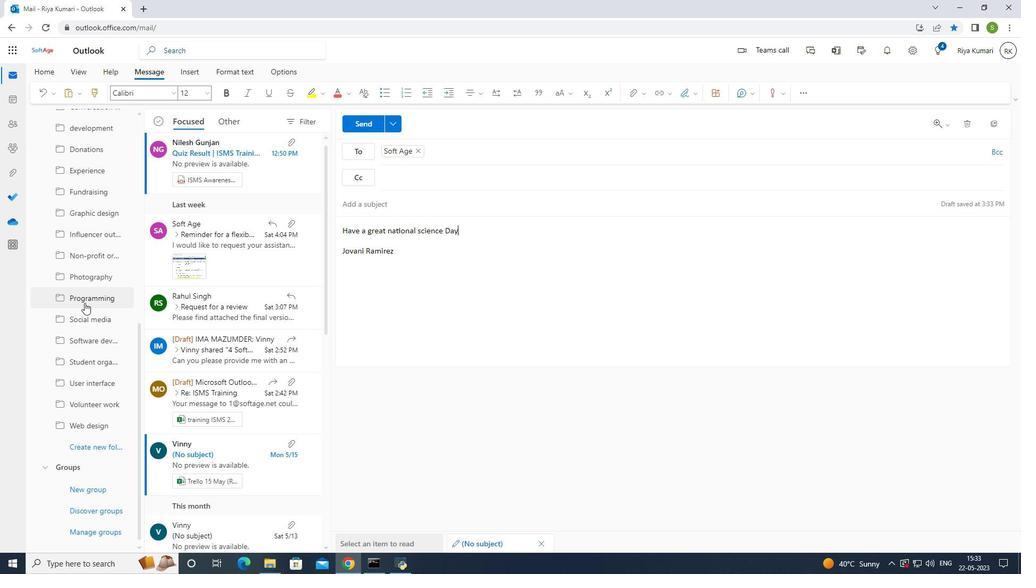 
Action: Mouse moved to (101, 445)
Screenshot: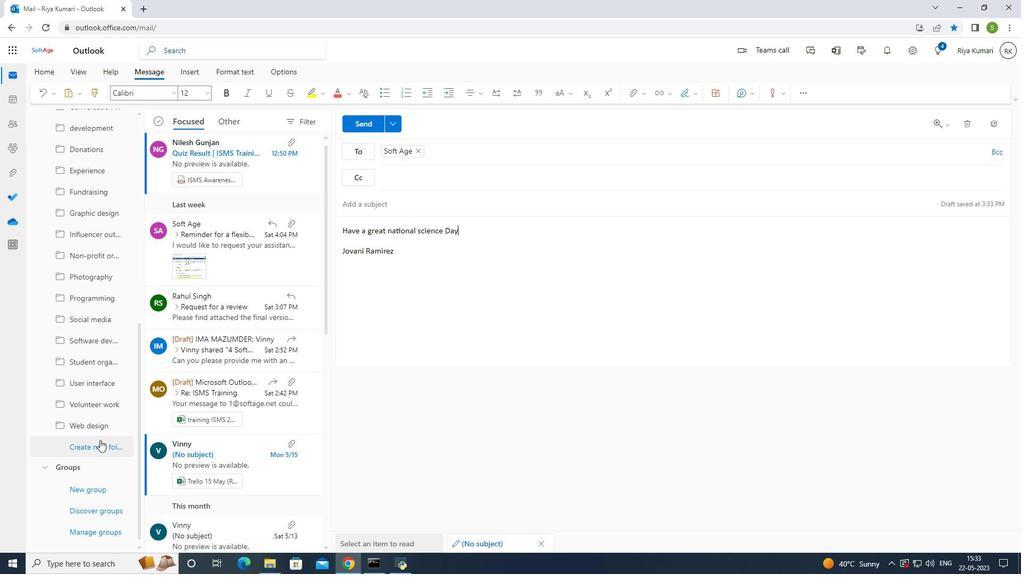 
Action: Mouse pressed left at (101, 445)
Screenshot: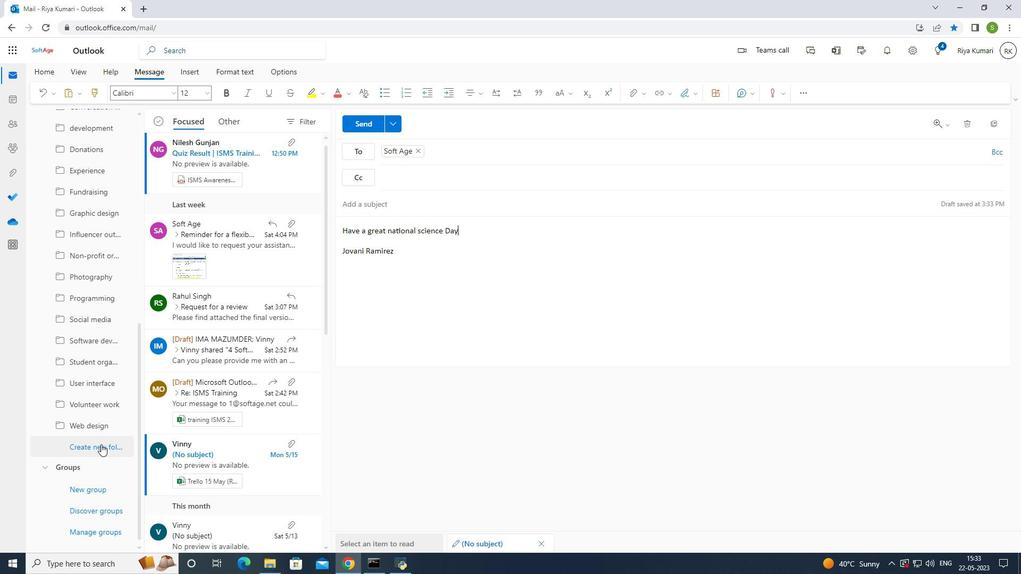 
Action: Mouse moved to (211, 370)
Screenshot: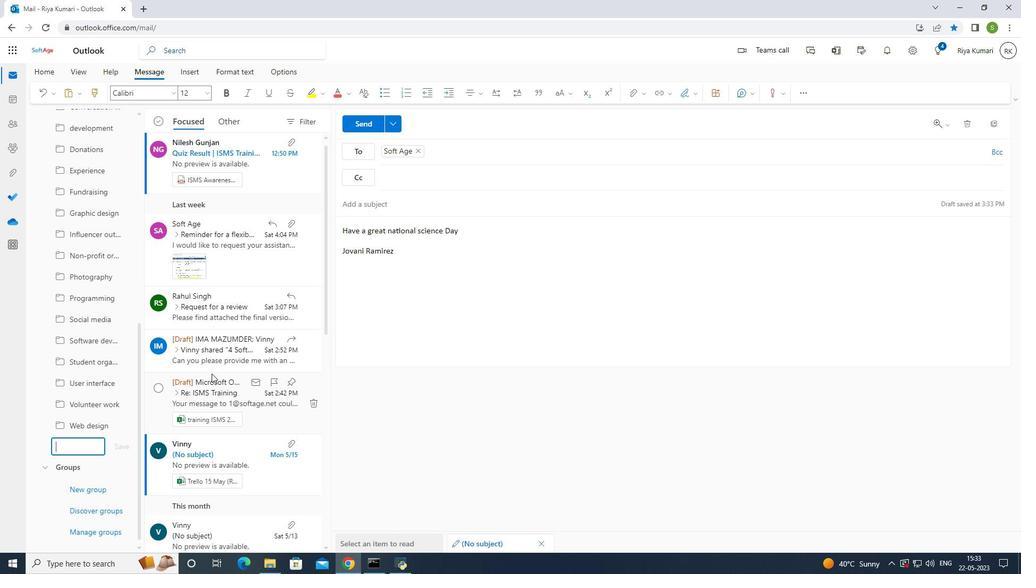
Action: Key pressed <Key.shift>Testing
Screenshot: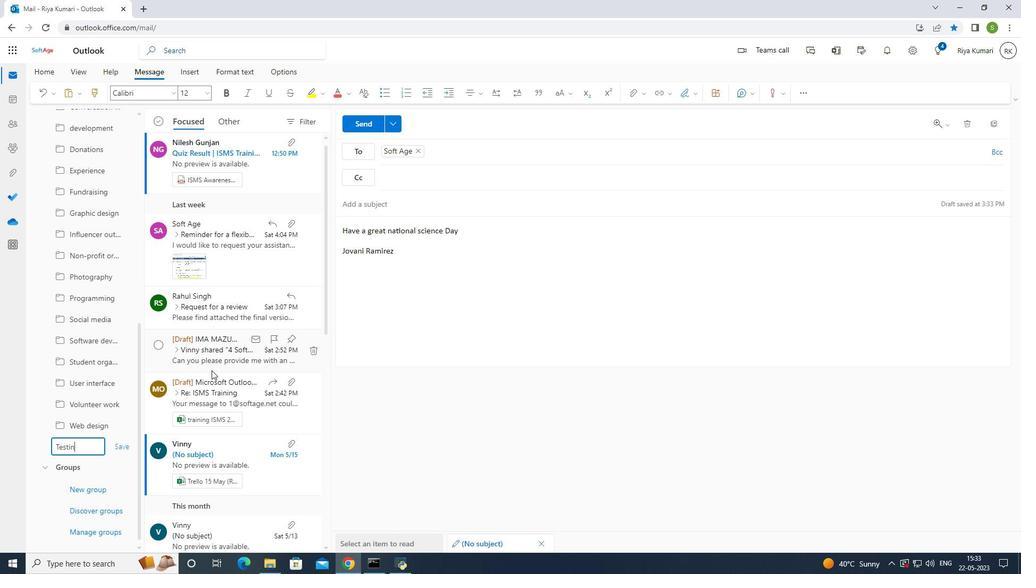 
Action: Mouse moved to (120, 446)
Screenshot: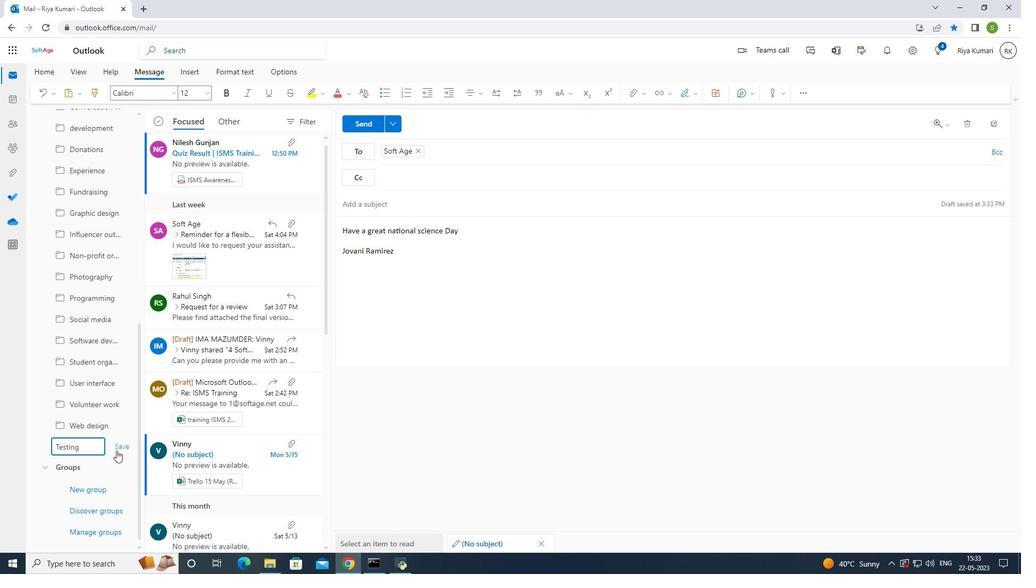 
Action: Mouse pressed left at (120, 446)
Screenshot: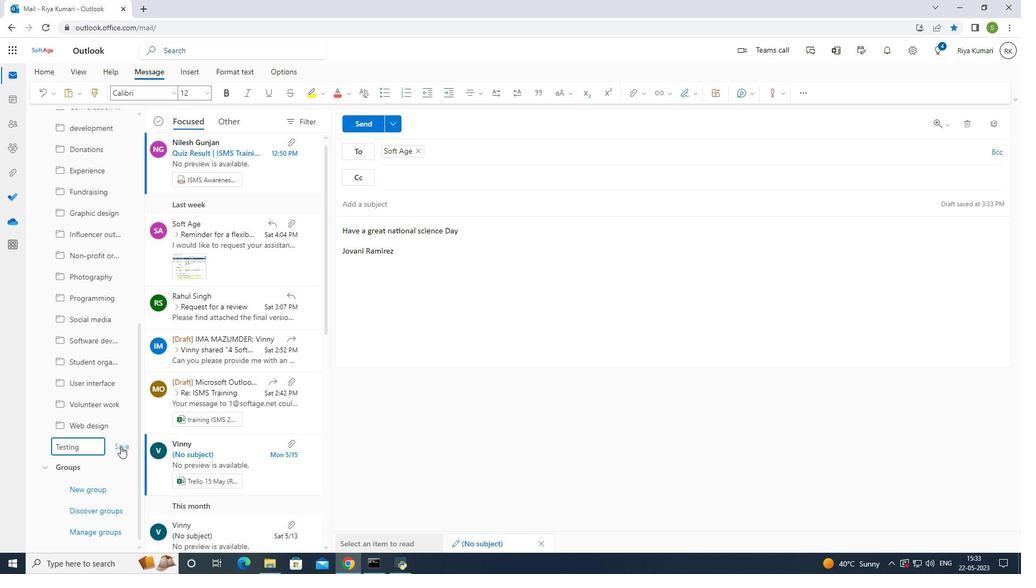 
Action: Mouse moved to (363, 120)
Screenshot: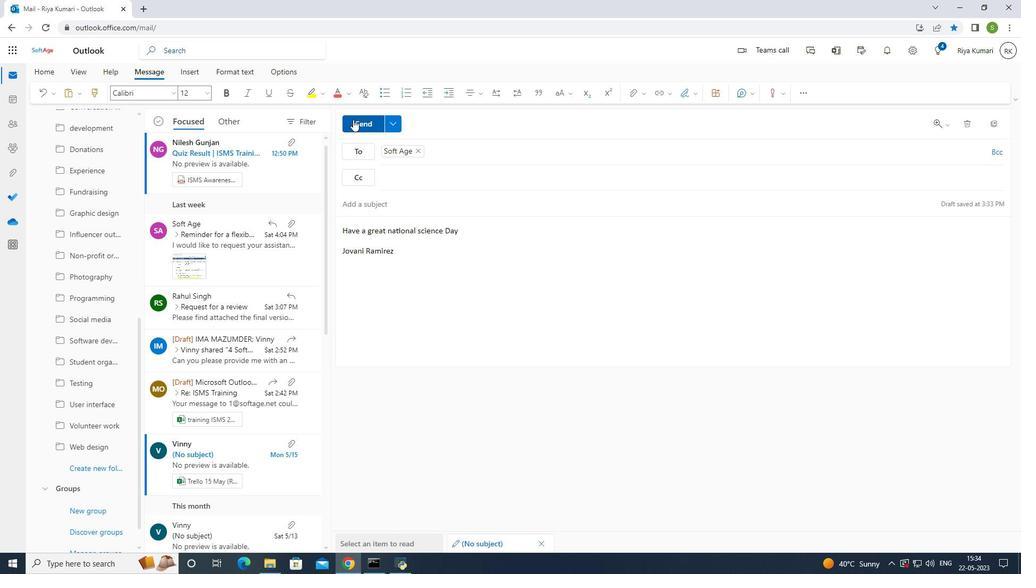 
Action: Mouse pressed left at (363, 120)
Screenshot: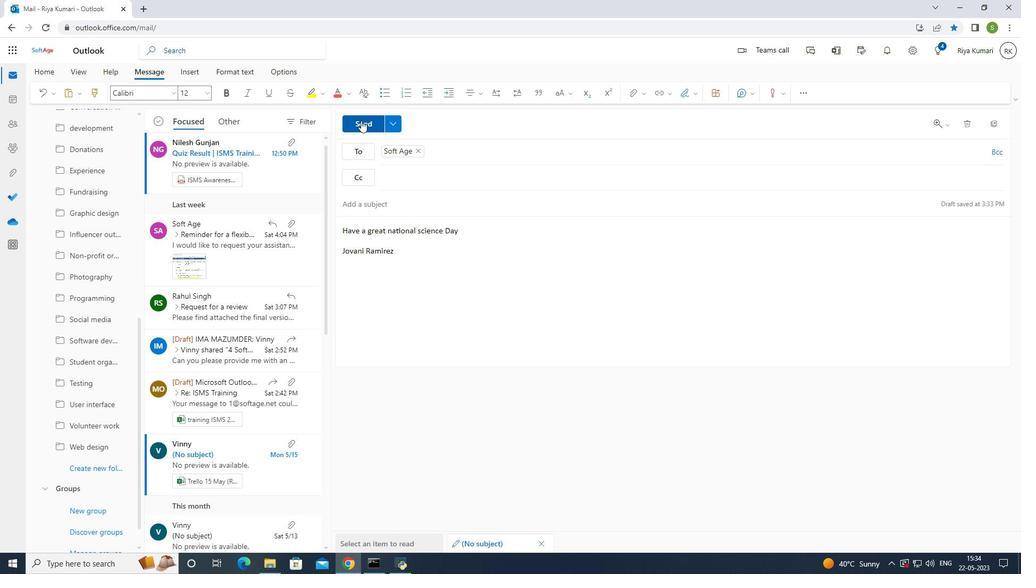 
Action: Mouse moved to (497, 320)
Screenshot: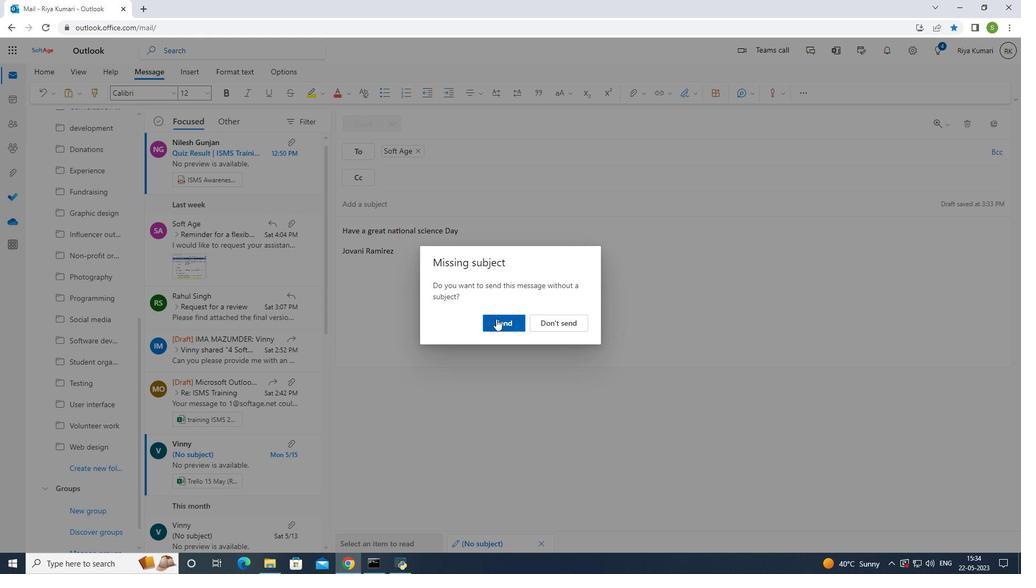 
Action: Mouse pressed left at (497, 320)
Screenshot: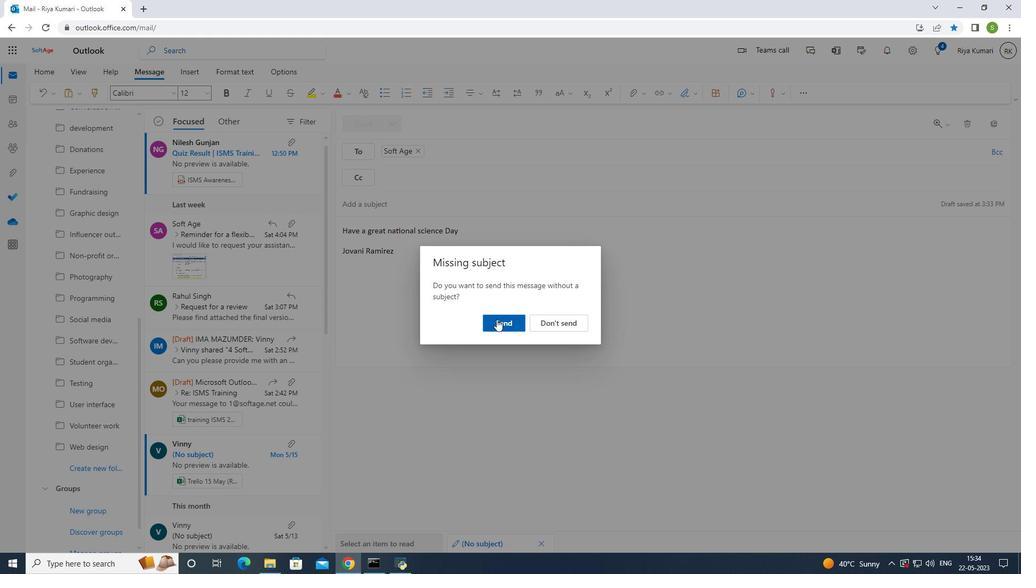 
